 Task: Add a signature Josiah Cooper containing With heartfelt thanks and warm wishes, Josiah Cooper to email address softage.5@softage.net and add a folder User interface
Action: Mouse moved to (220, 121)
Screenshot: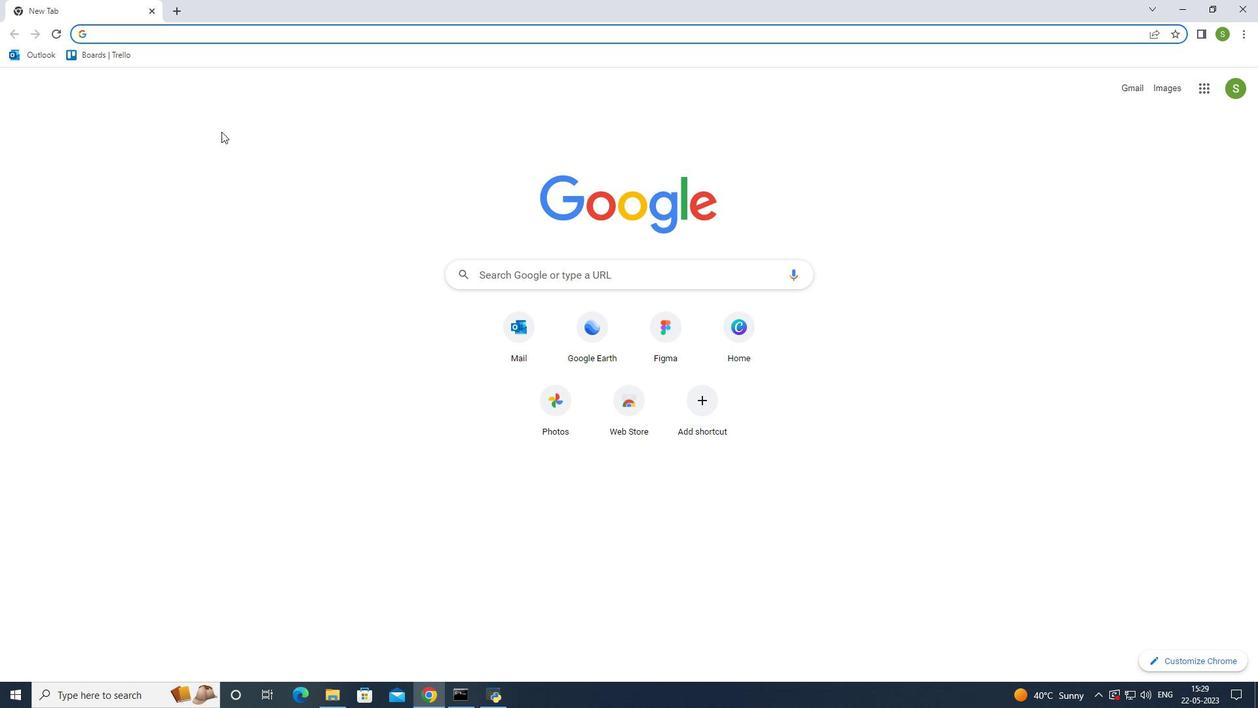
Action: Key pressed outlook<Key.enter>
Screenshot: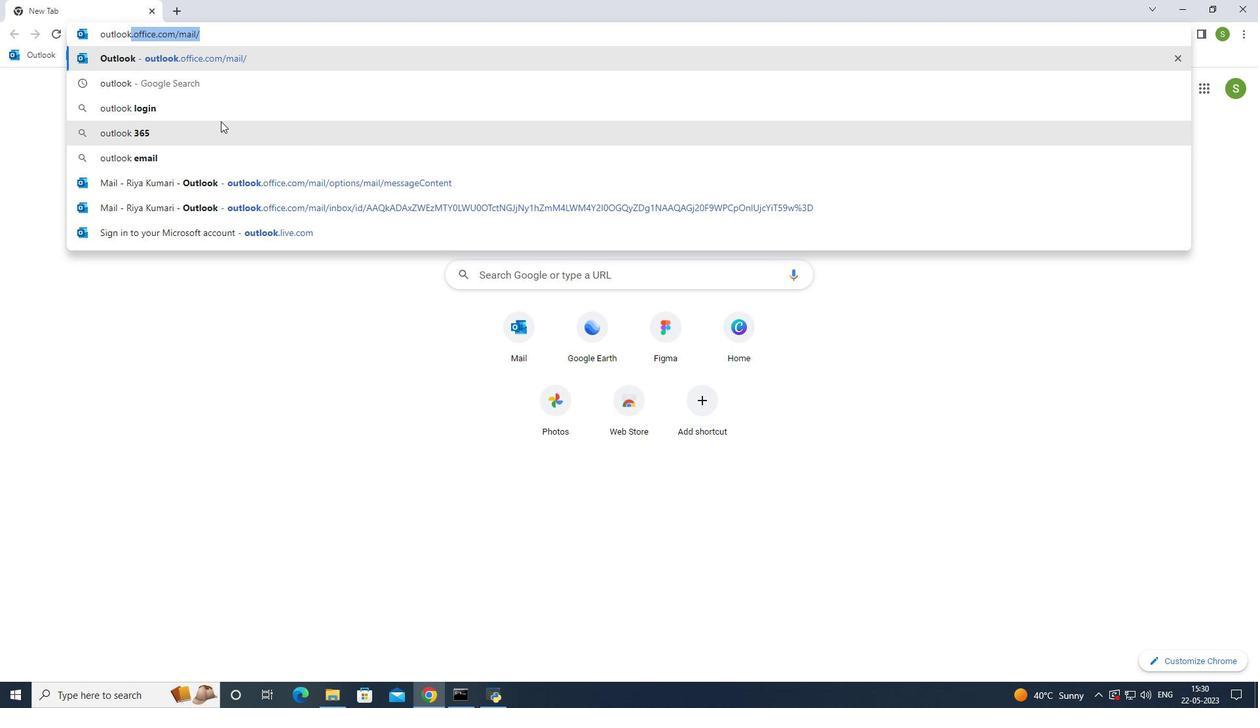 
Action: Mouse moved to (113, 121)
Screenshot: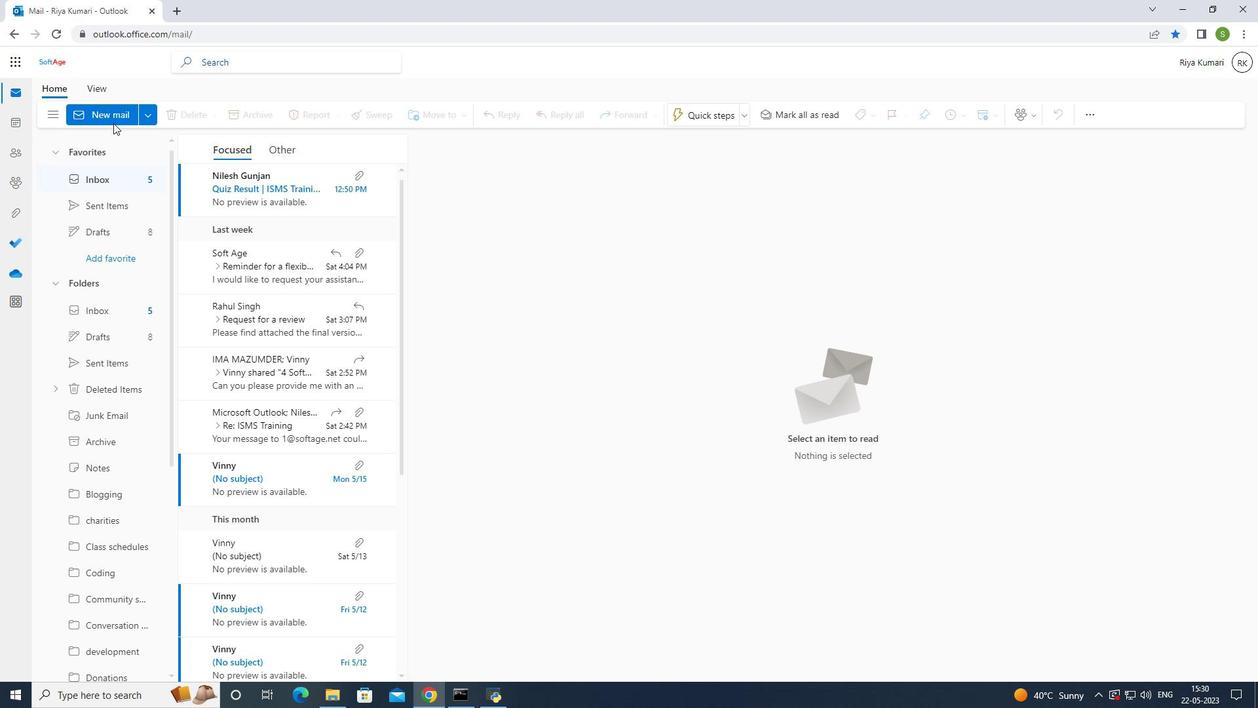 
Action: Mouse pressed left at (113, 121)
Screenshot: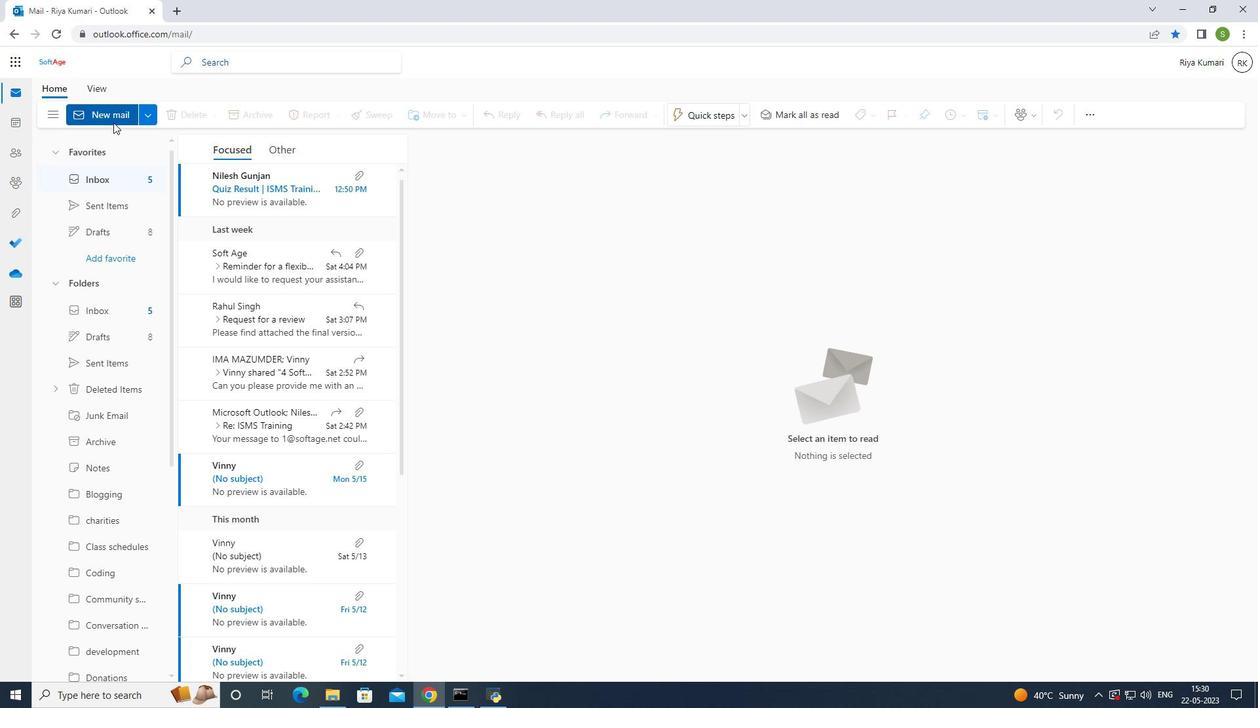 
Action: Mouse pressed left at (113, 121)
Screenshot: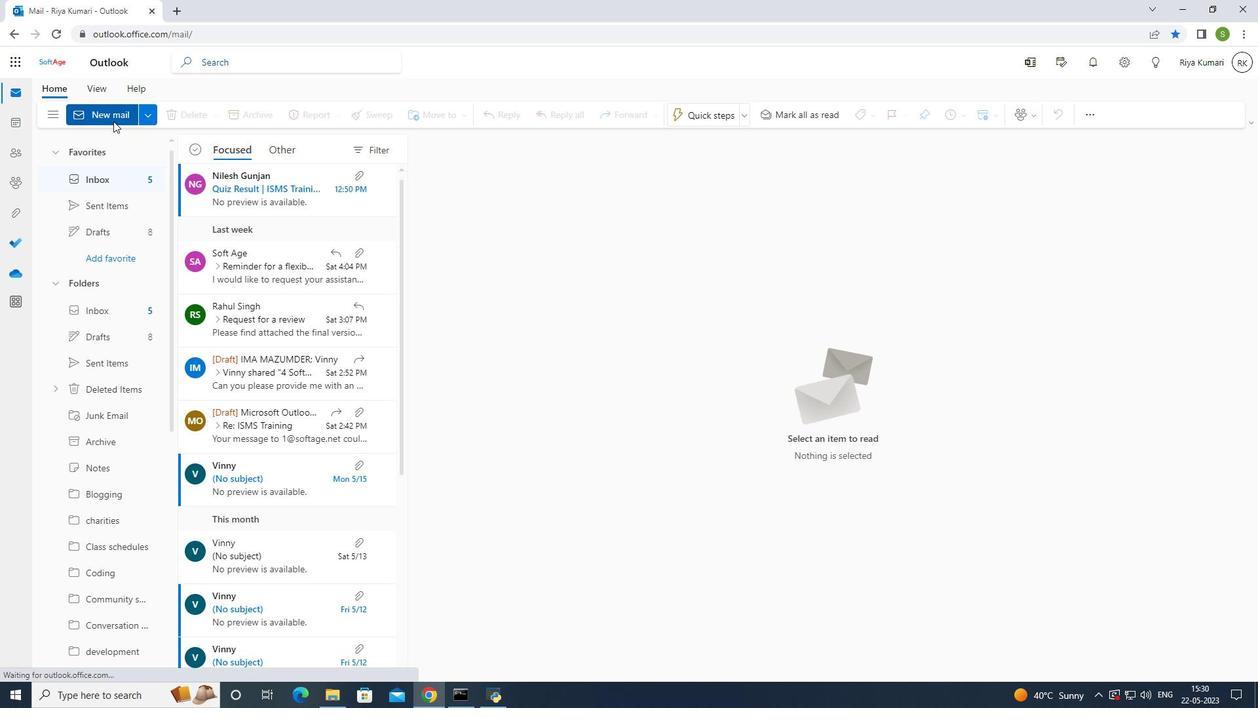 
Action: Mouse moved to (850, 116)
Screenshot: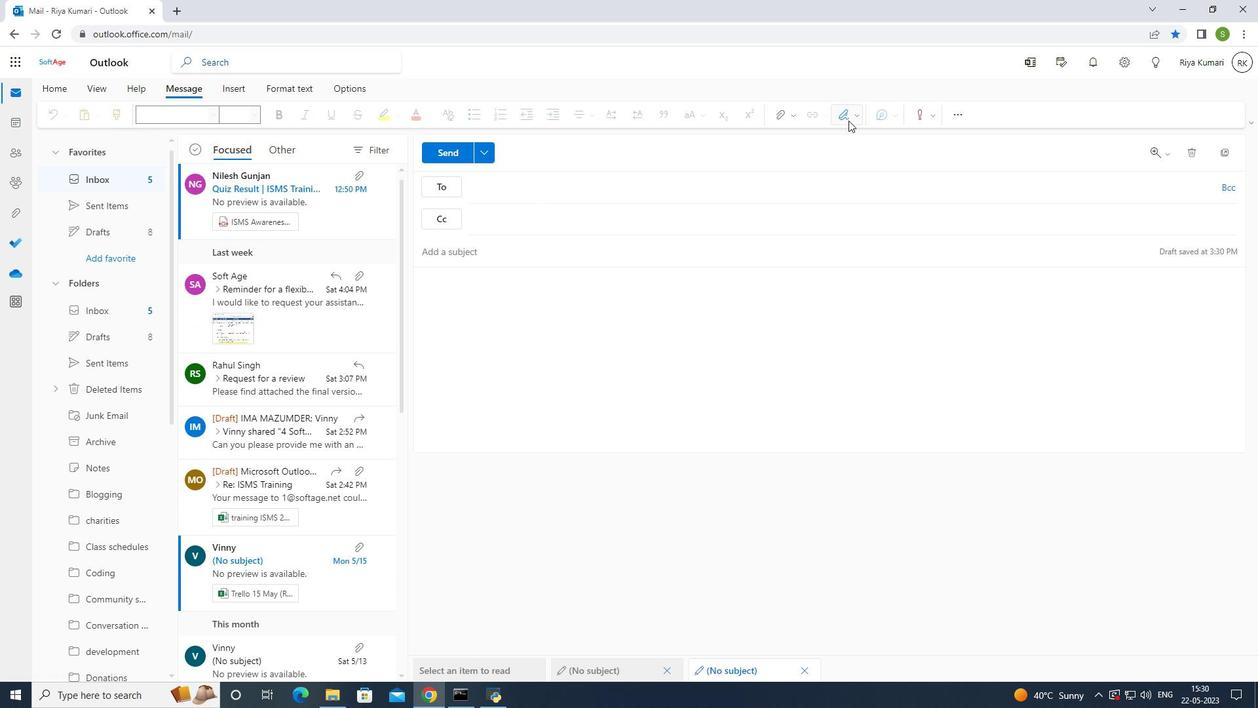 
Action: Mouse pressed left at (850, 116)
Screenshot: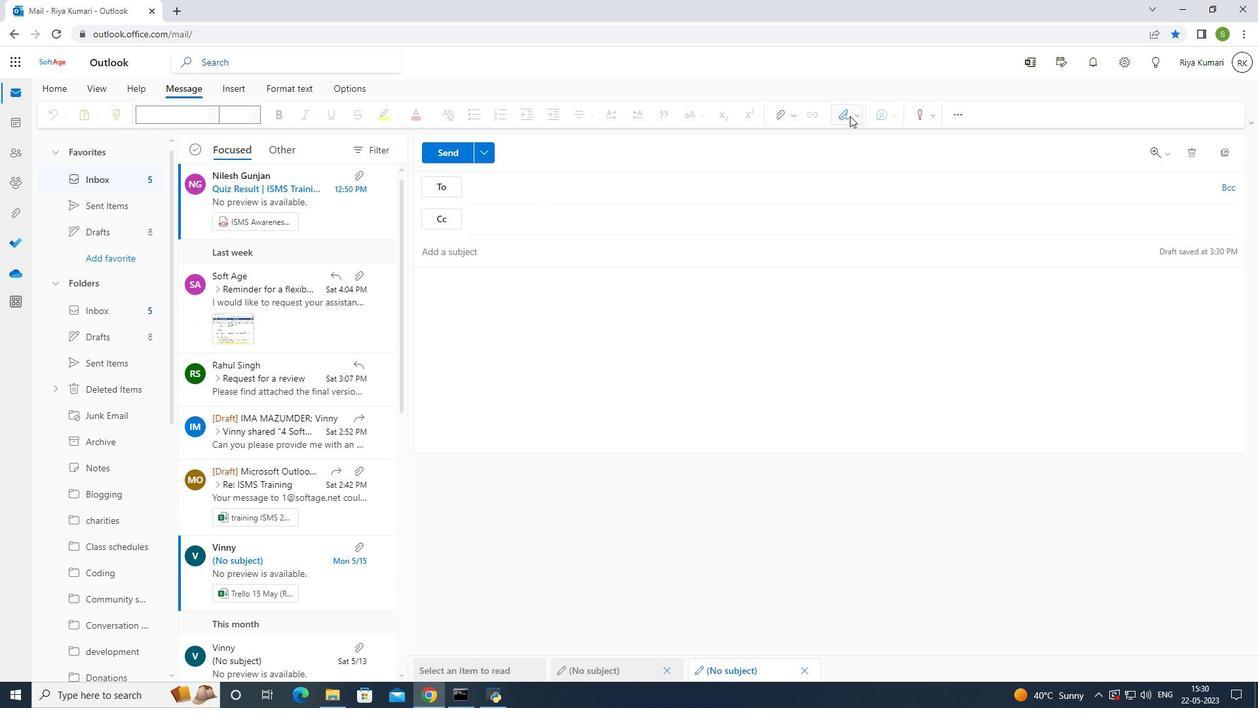 
Action: Mouse moved to (847, 142)
Screenshot: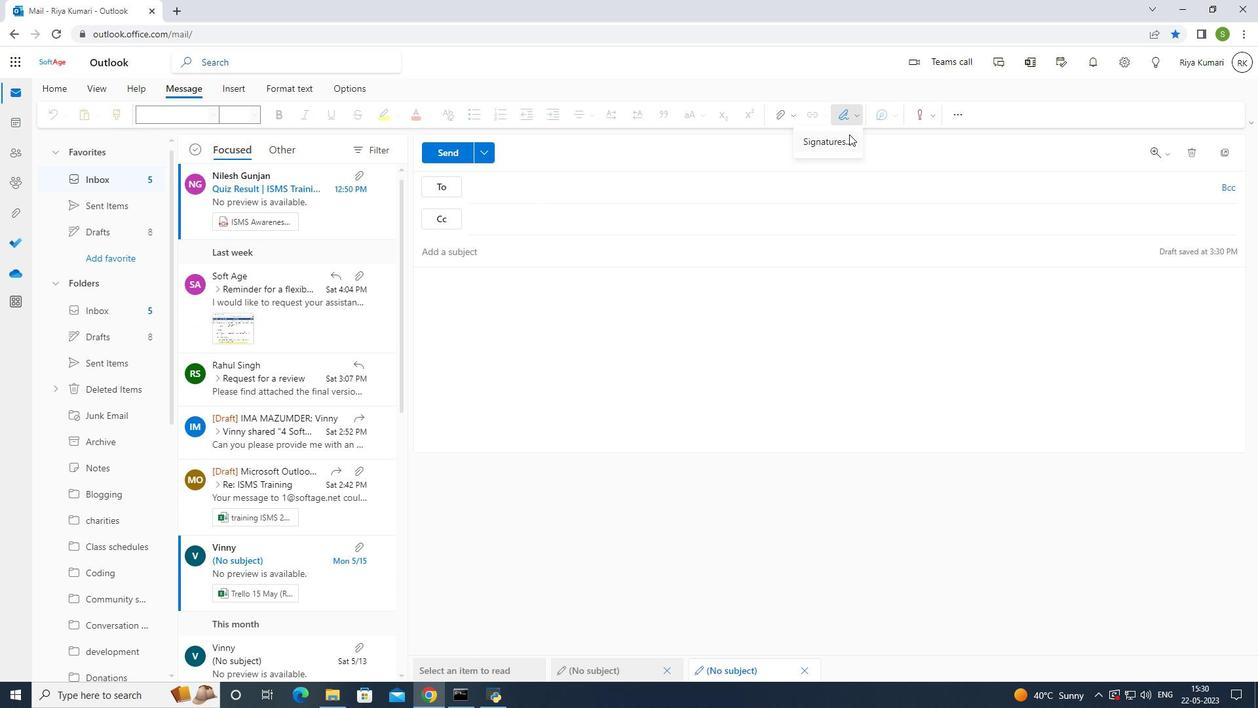
Action: Mouse pressed left at (847, 142)
Screenshot: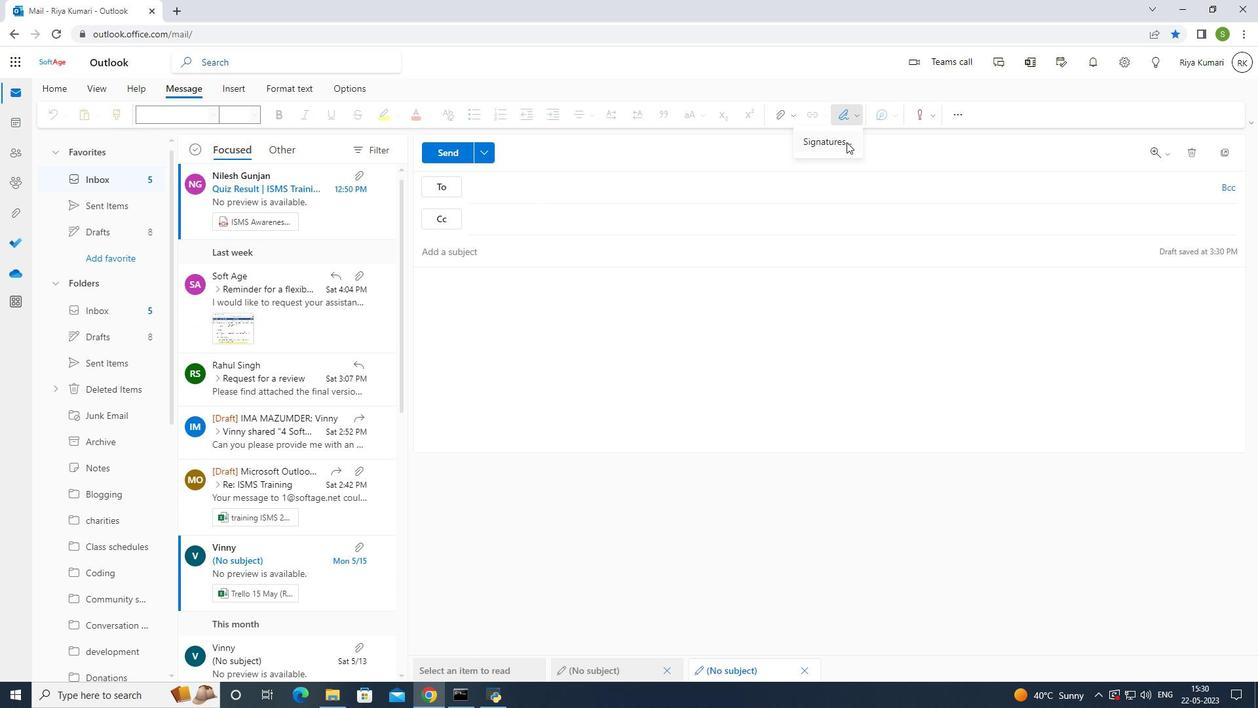 
Action: Mouse moved to (707, 217)
Screenshot: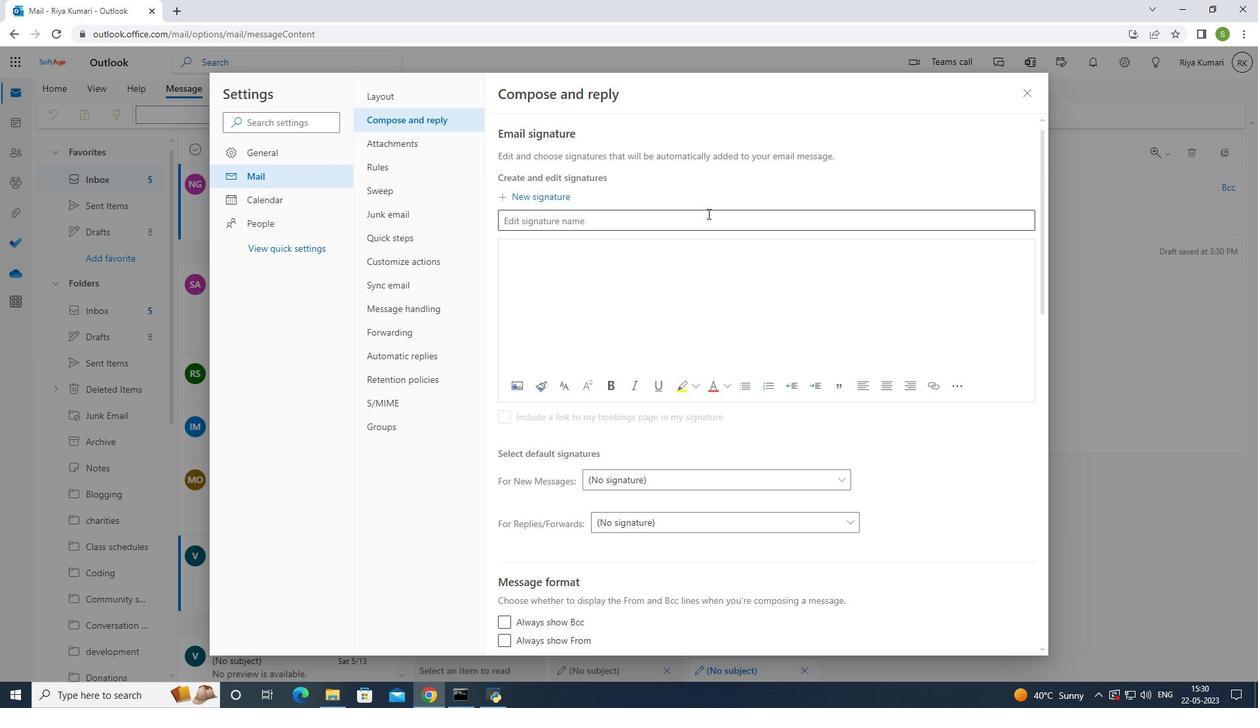 
Action: Mouse pressed left at (707, 217)
Screenshot: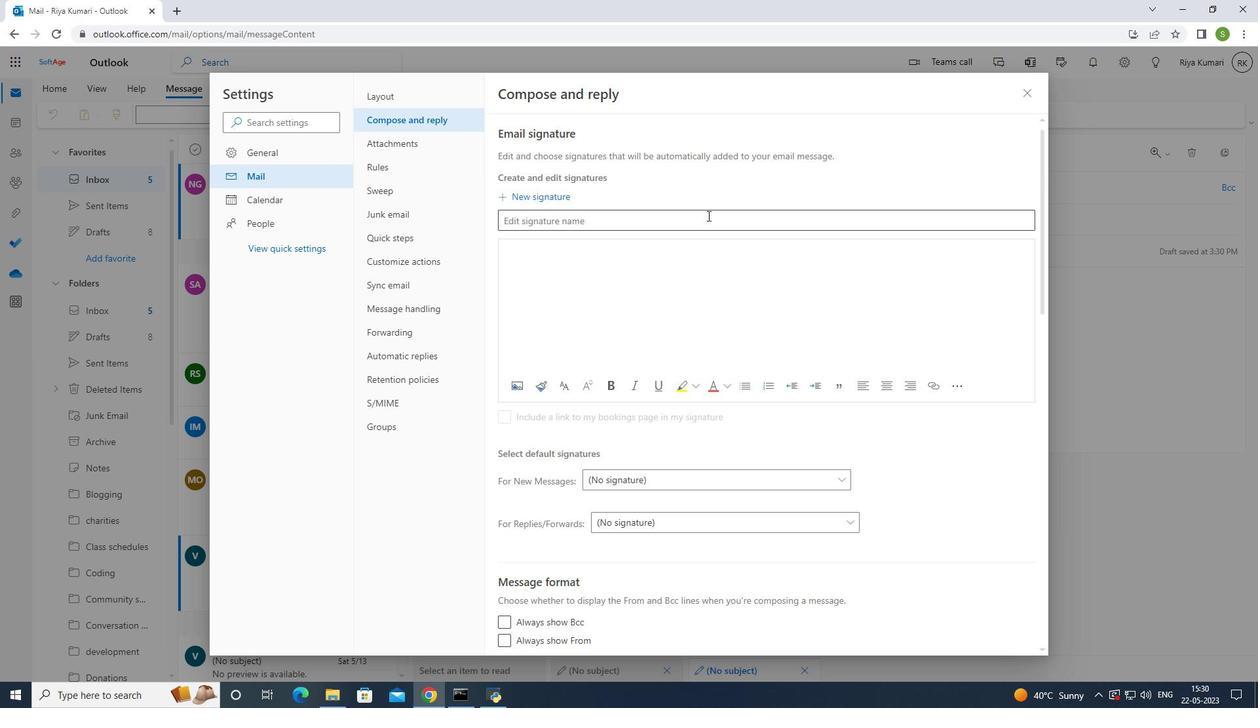 
Action: Key pressed <Key.shift><Key.shift><Key.shift><Key.shift><Key.shift><Key.shift><Key.shift><Key.shift><Key.shift><Key.shift>Josiah<Key.space><Key.shift>Cooper
Screenshot: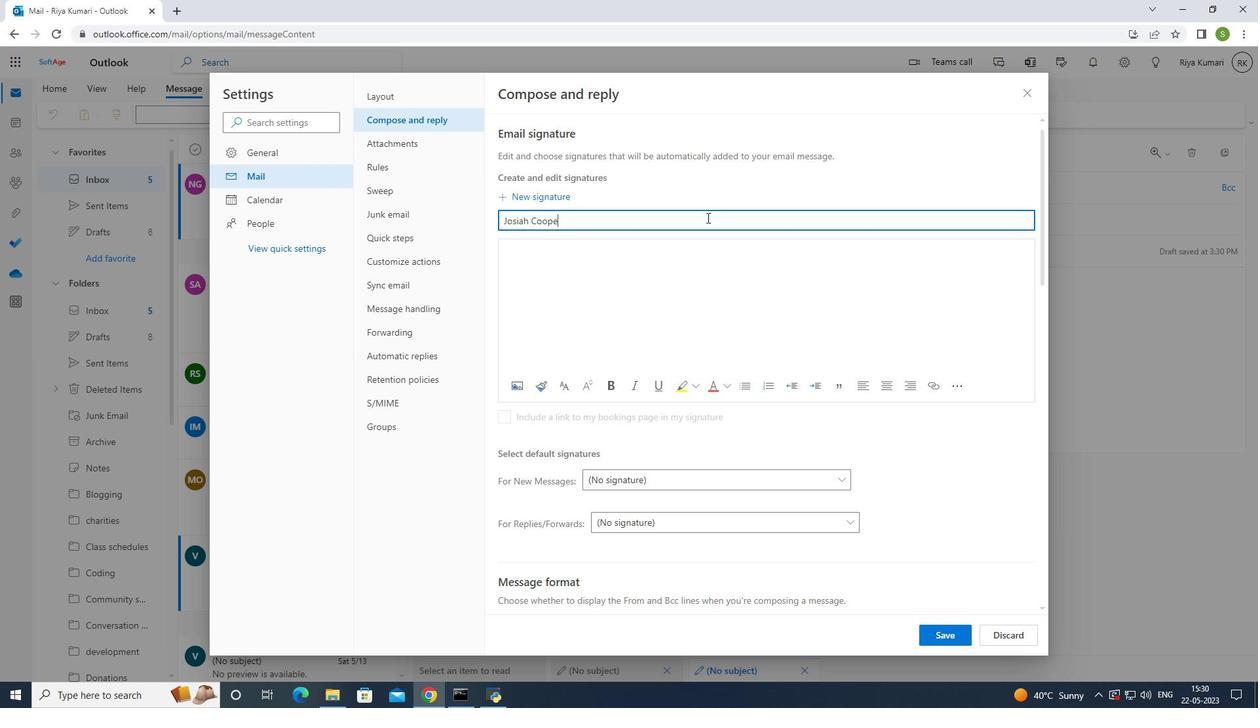 
Action: Mouse moved to (680, 251)
Screenshot: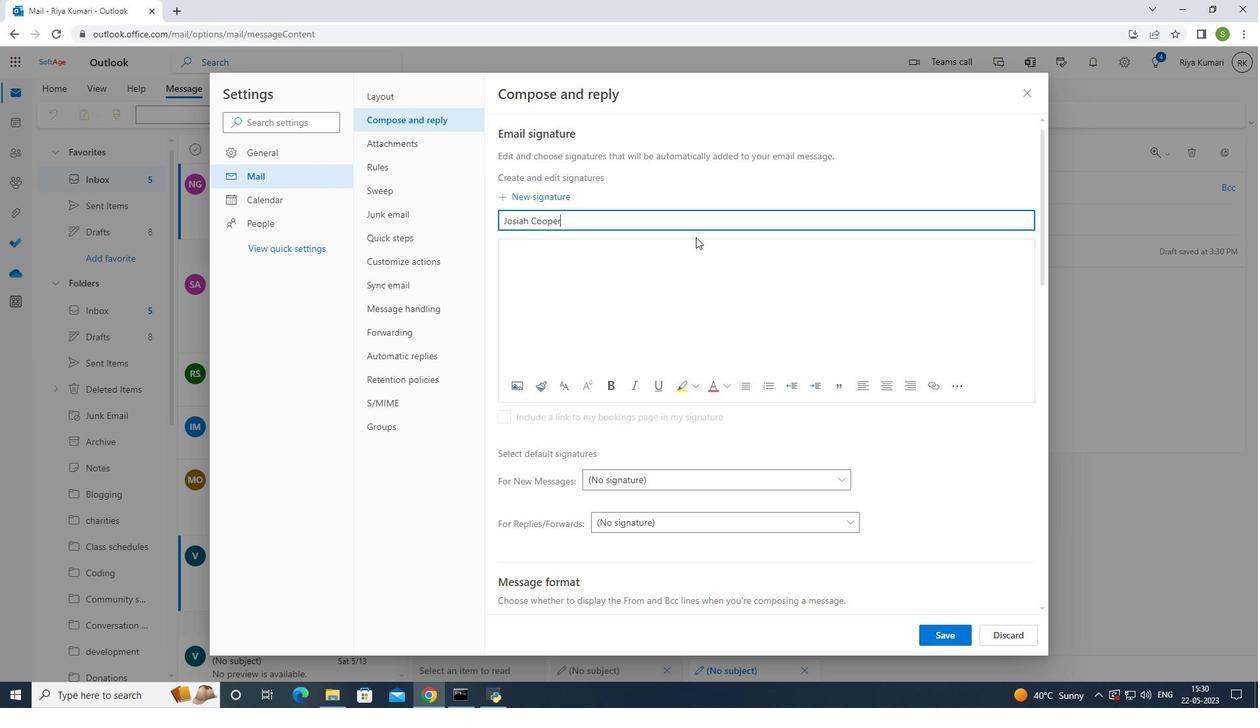 
Action: Mouse pressed left at (680, 251)
Screenshot: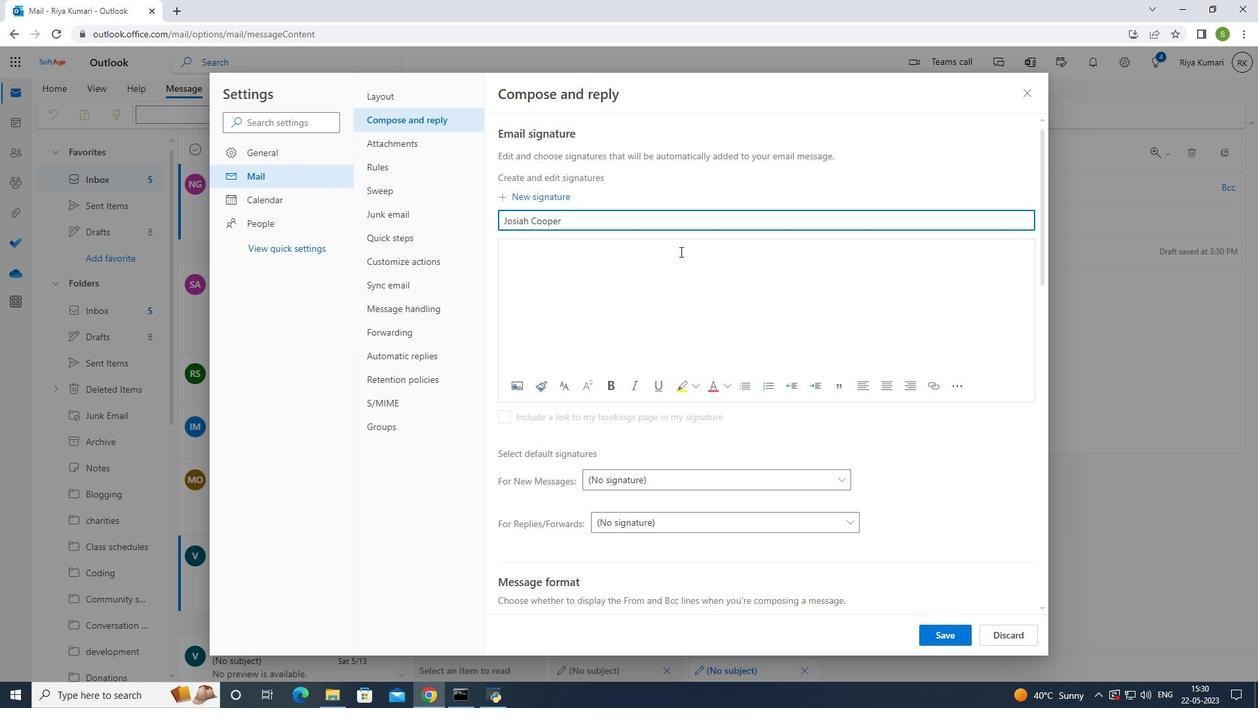 
Action: Key pressed <Key.shift>Josiah<Key.space><Key.shift>cooper
Screenshot: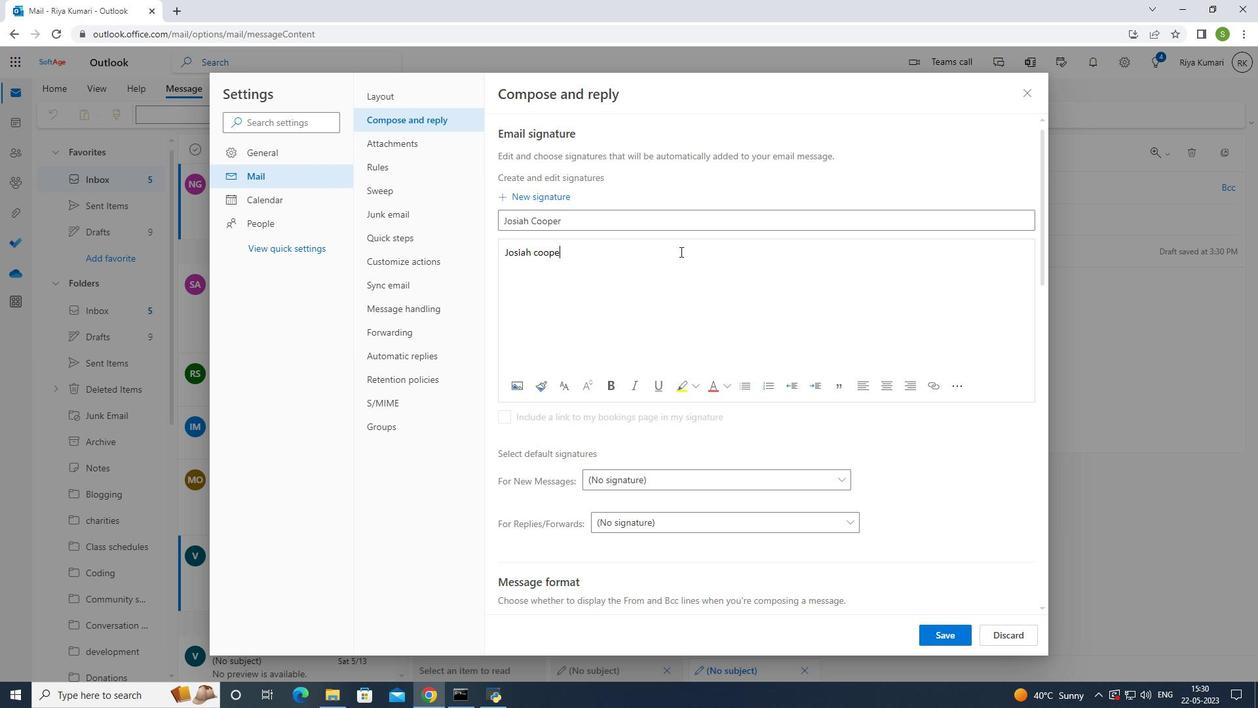 
Action: Mouse moved to (948, 635)
Screenshot: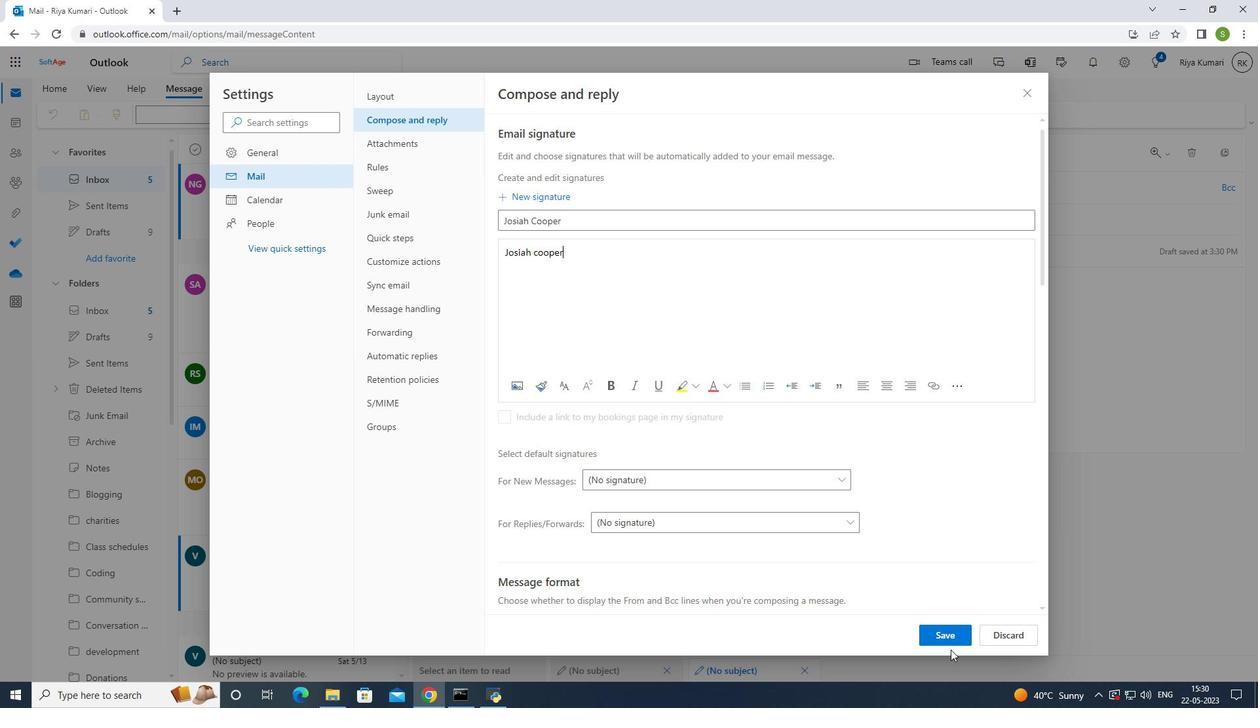 
Action: Mouse pressed left at (948, 635)
Screenshot: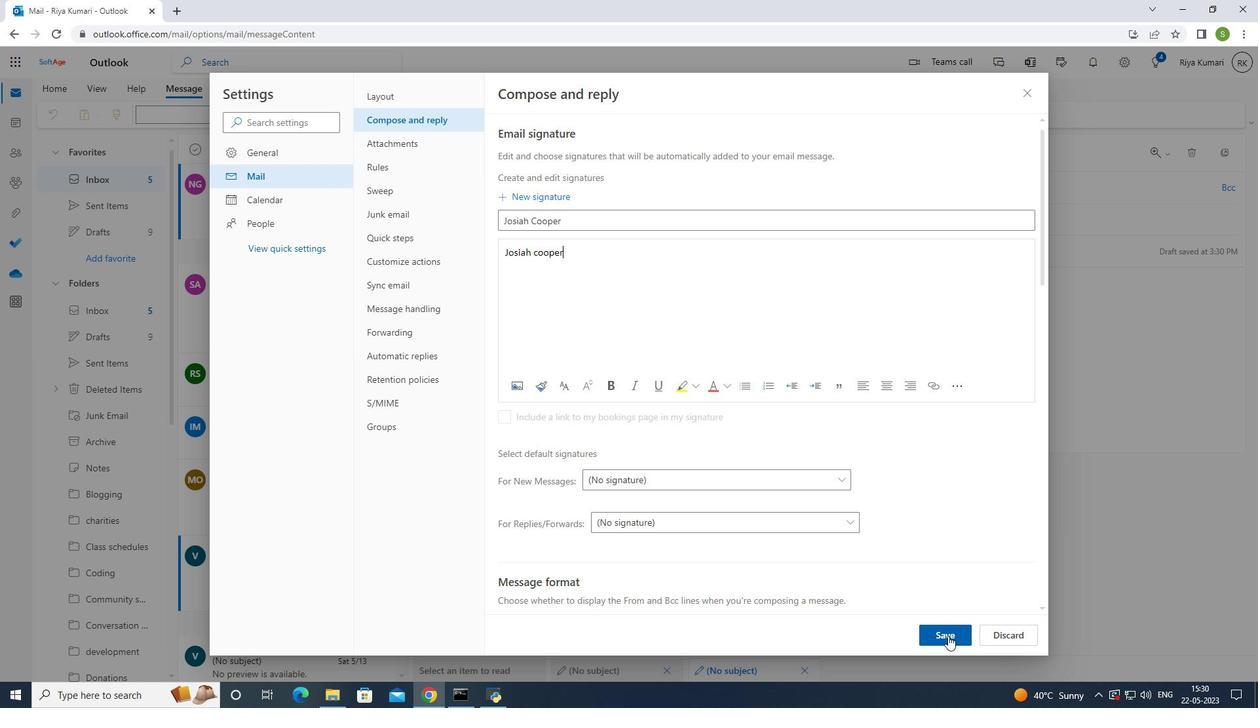 
Action: Mouse moved to (1026, 88)
Screenshot: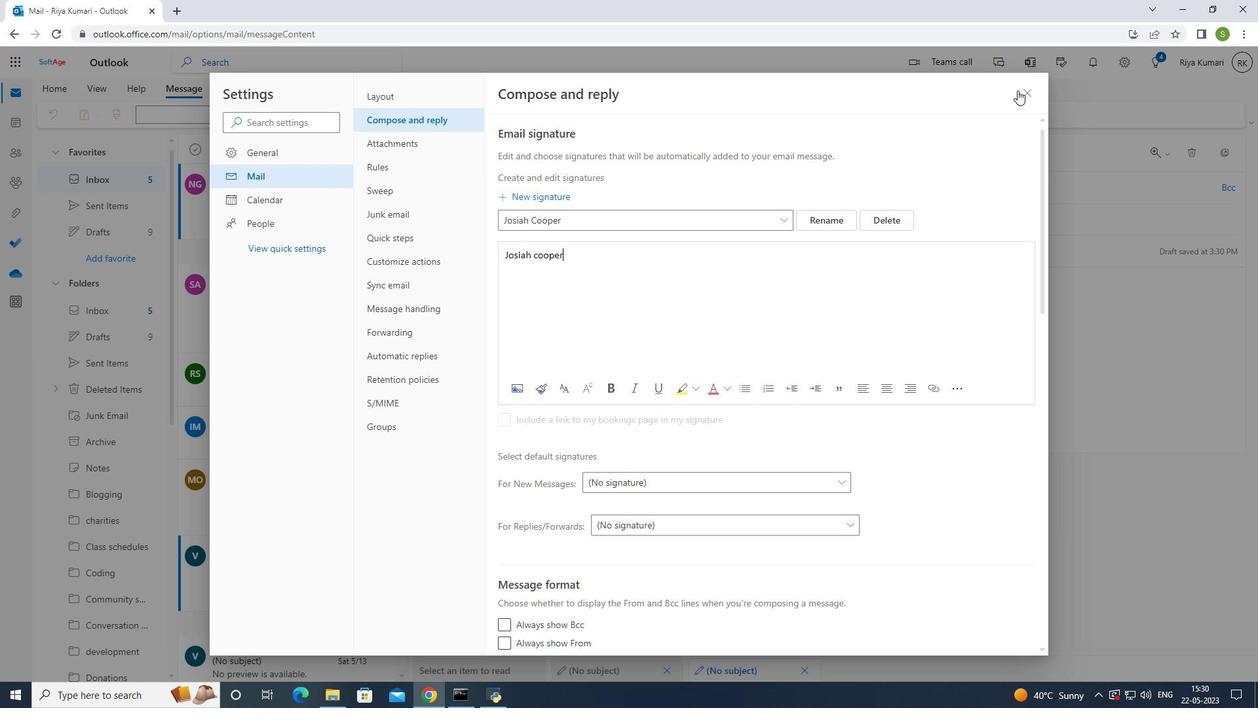 
Action: Mouse pressed left at (1026, 88)
Screenshot: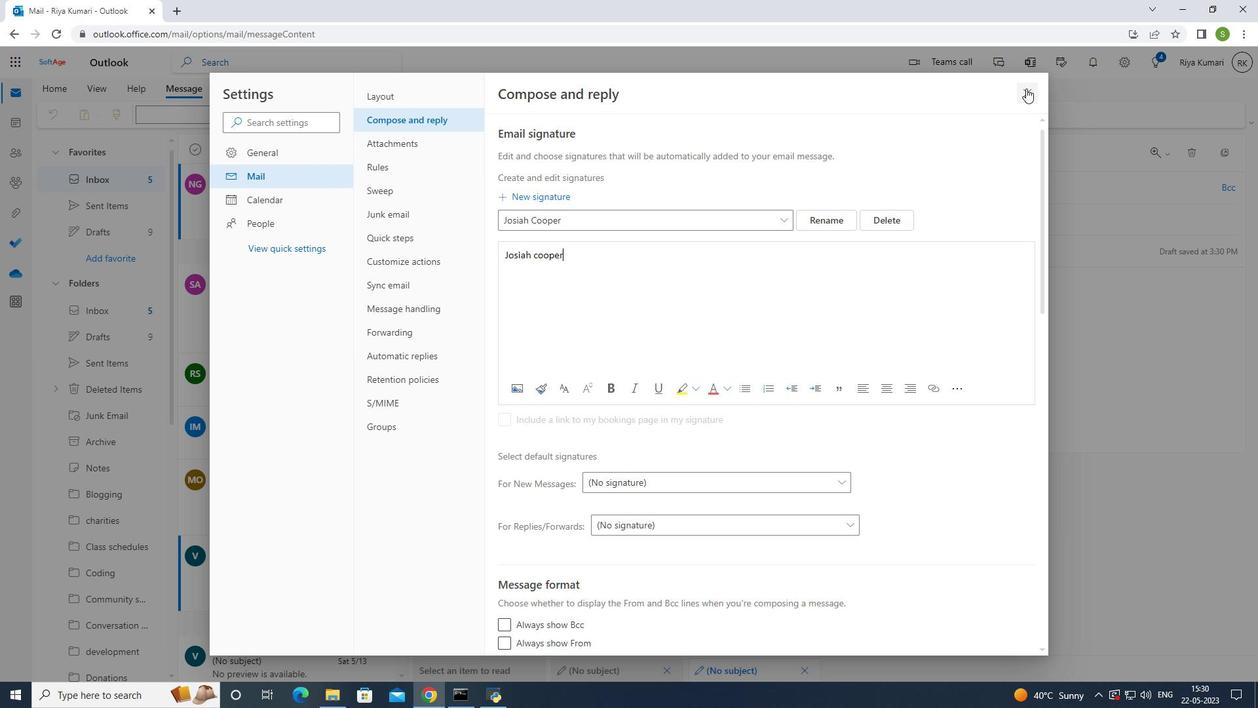 
Action: Mouse moved to (490, 188)
Screenshot: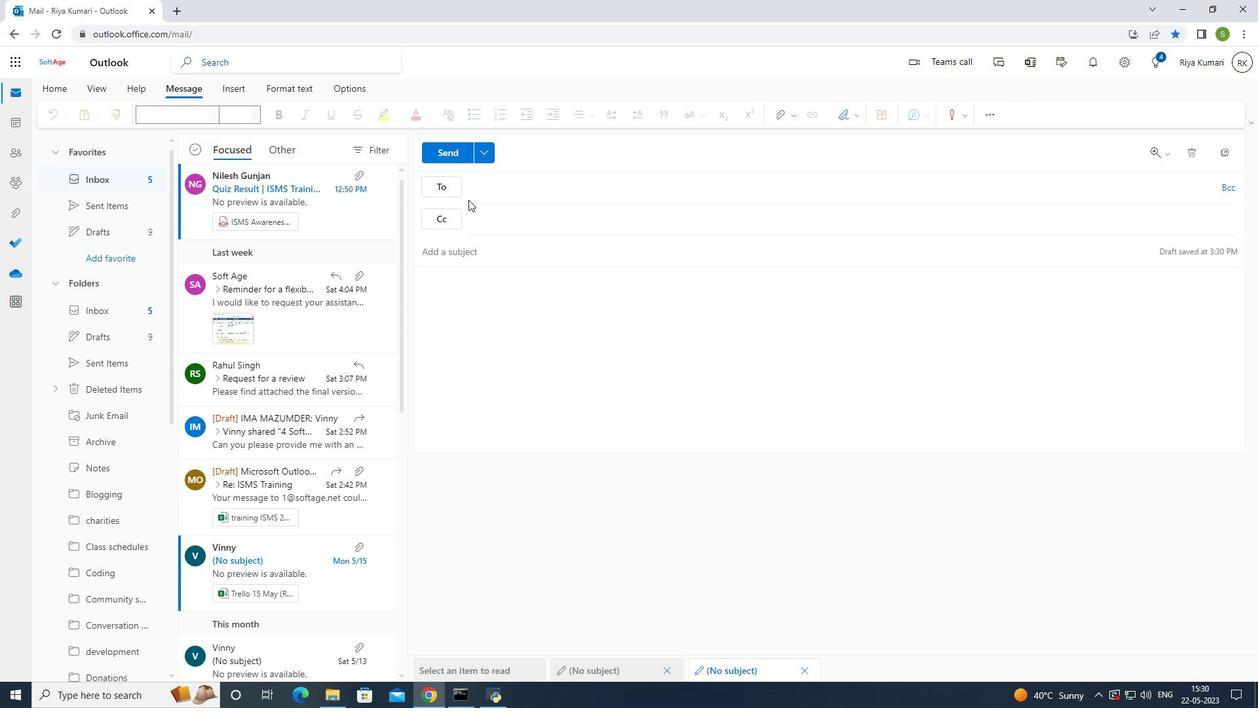 
Action: Mouse pressed left at (490, 188)
Screenshot: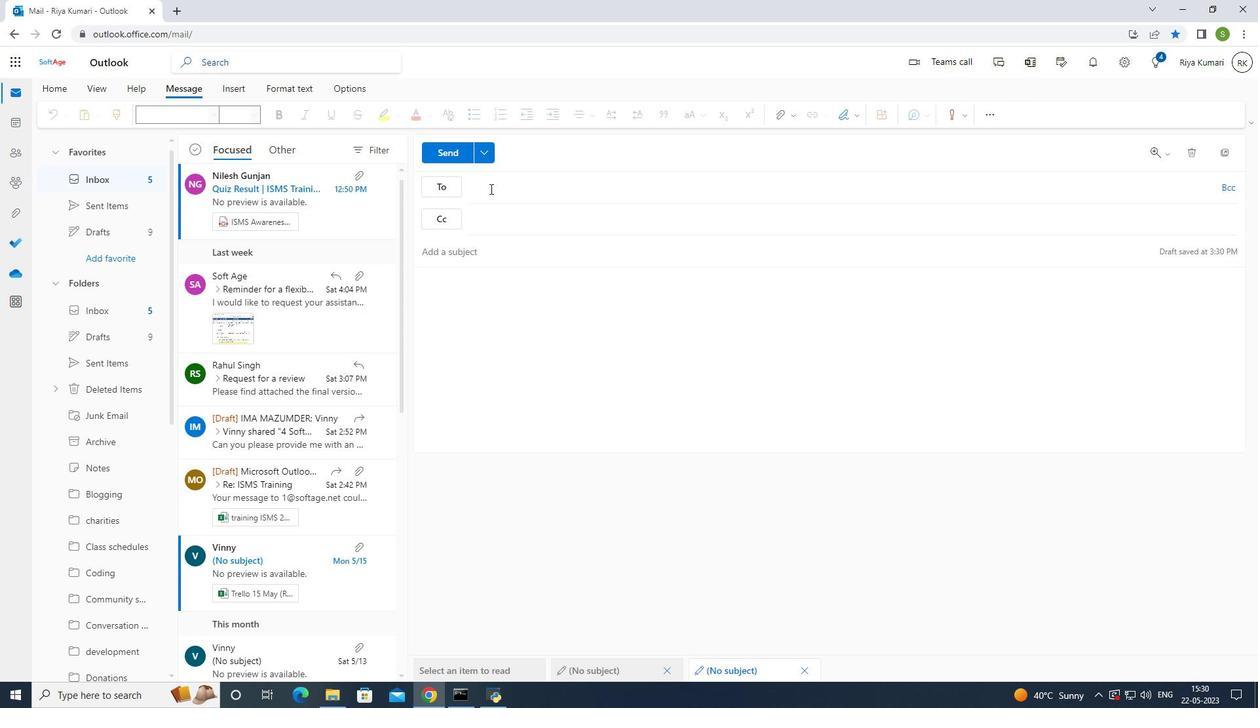 
Action: Mouse moved to (543, 190)
Screenshot: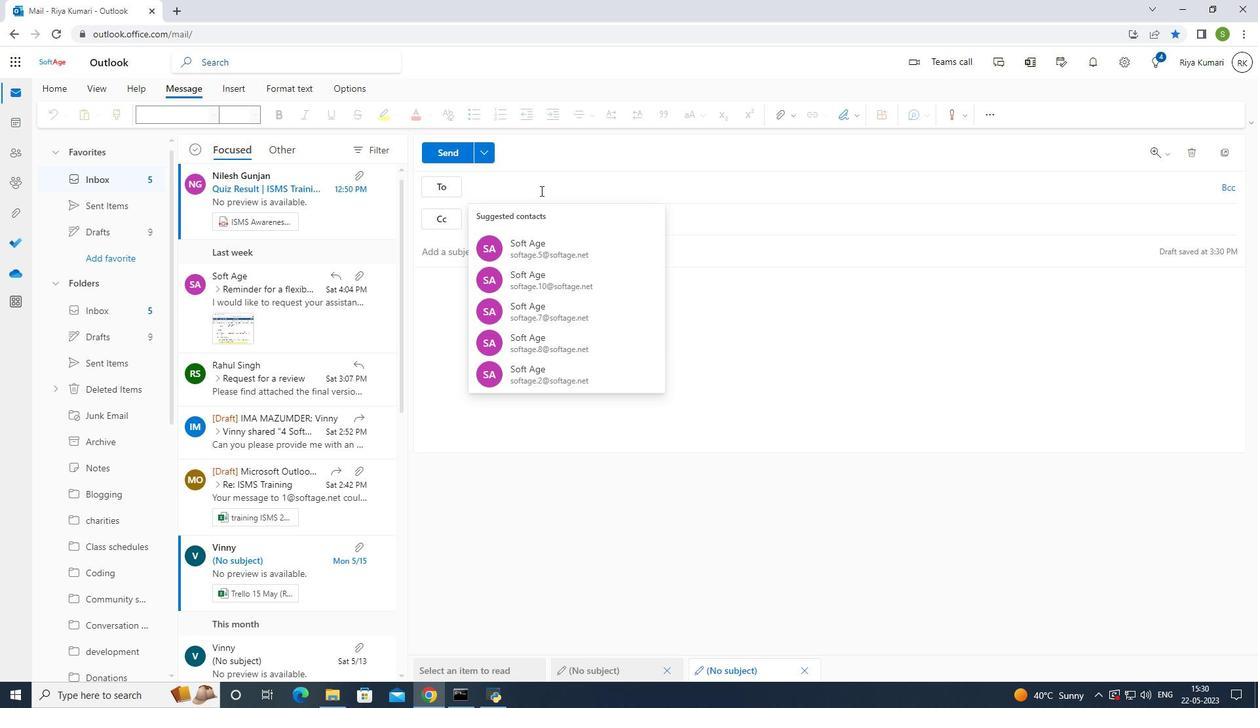 
Action: Key pressed softage.5<Key.shift><Key.shift><Key.shift><Key.shift><Key.shift>@softage.net
Screenshot: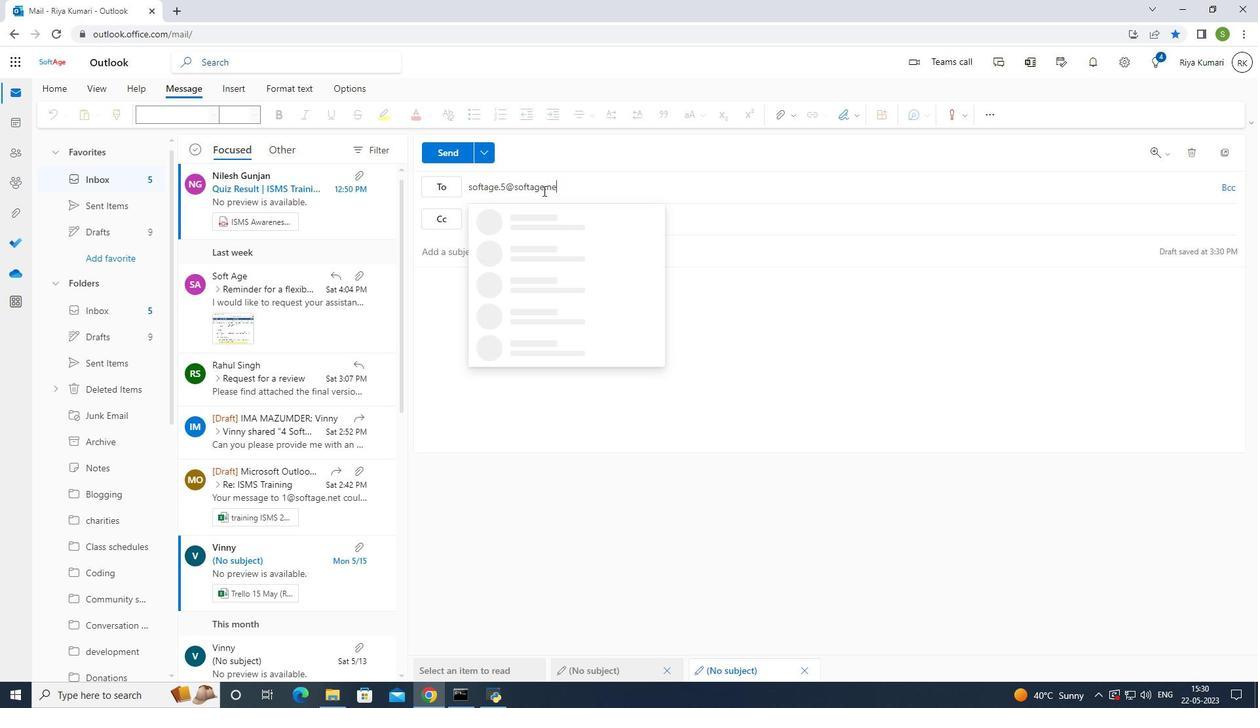 
Action: Mouse moved to (544, 209)
Screenshot: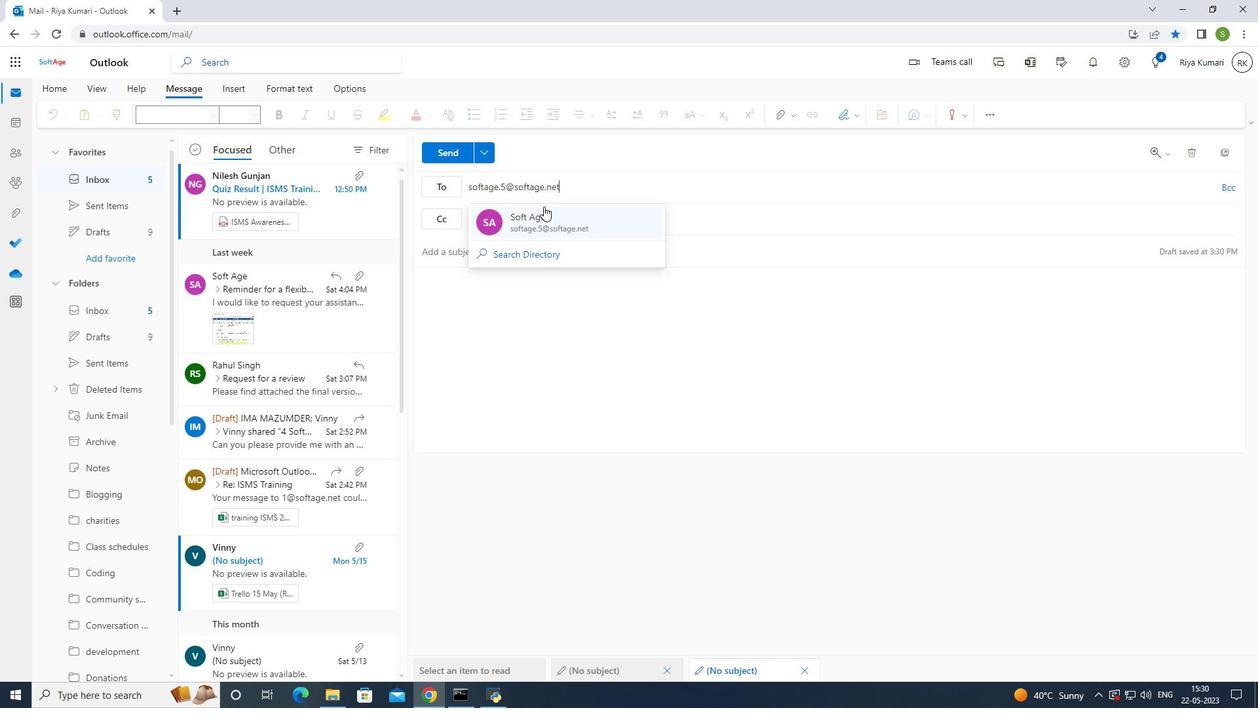
Action: Mouse pressed left at (544, 209)
Screenshot: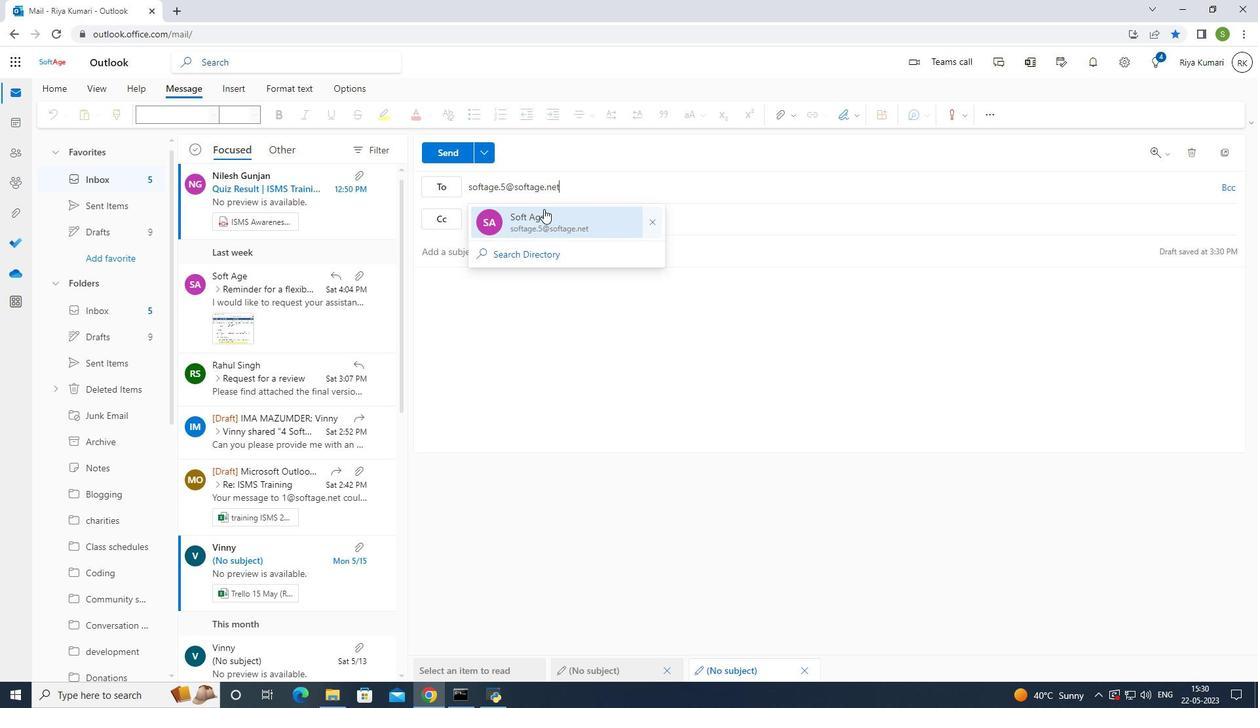 
Action: Mouse moved to (516, 278)
Screenshot: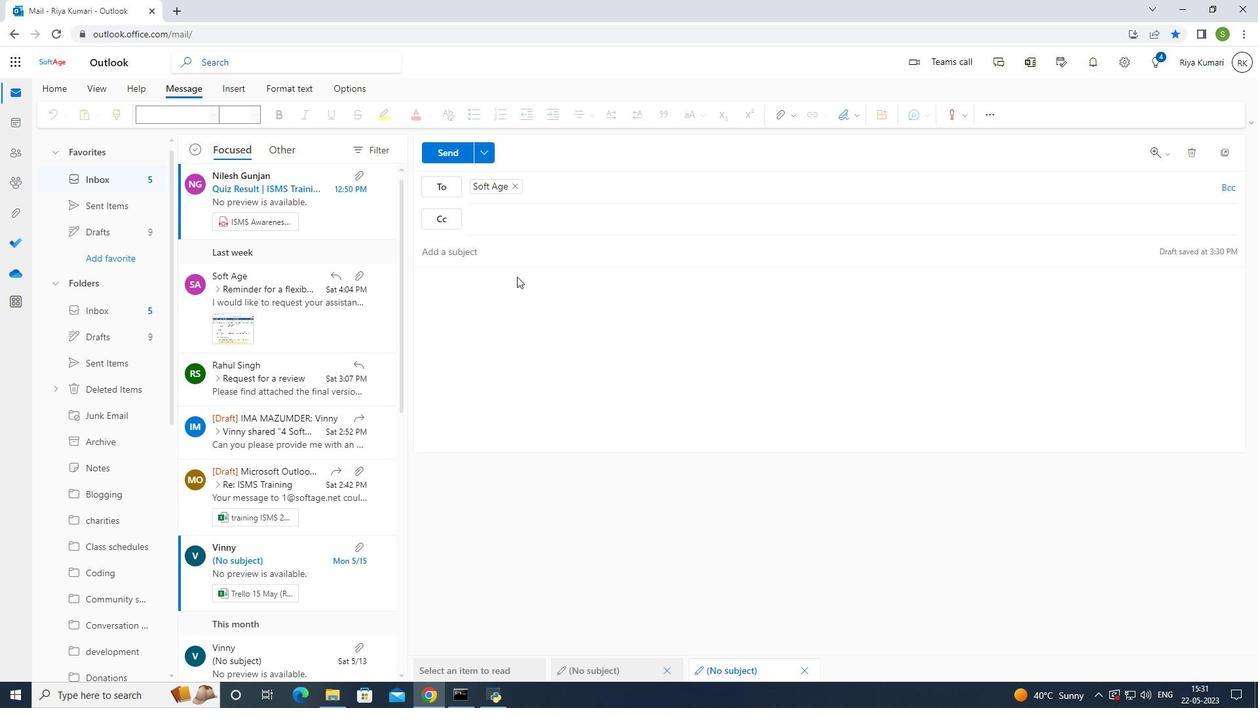 
Action: Mouse pressed left at (516, 278)
Screenshot: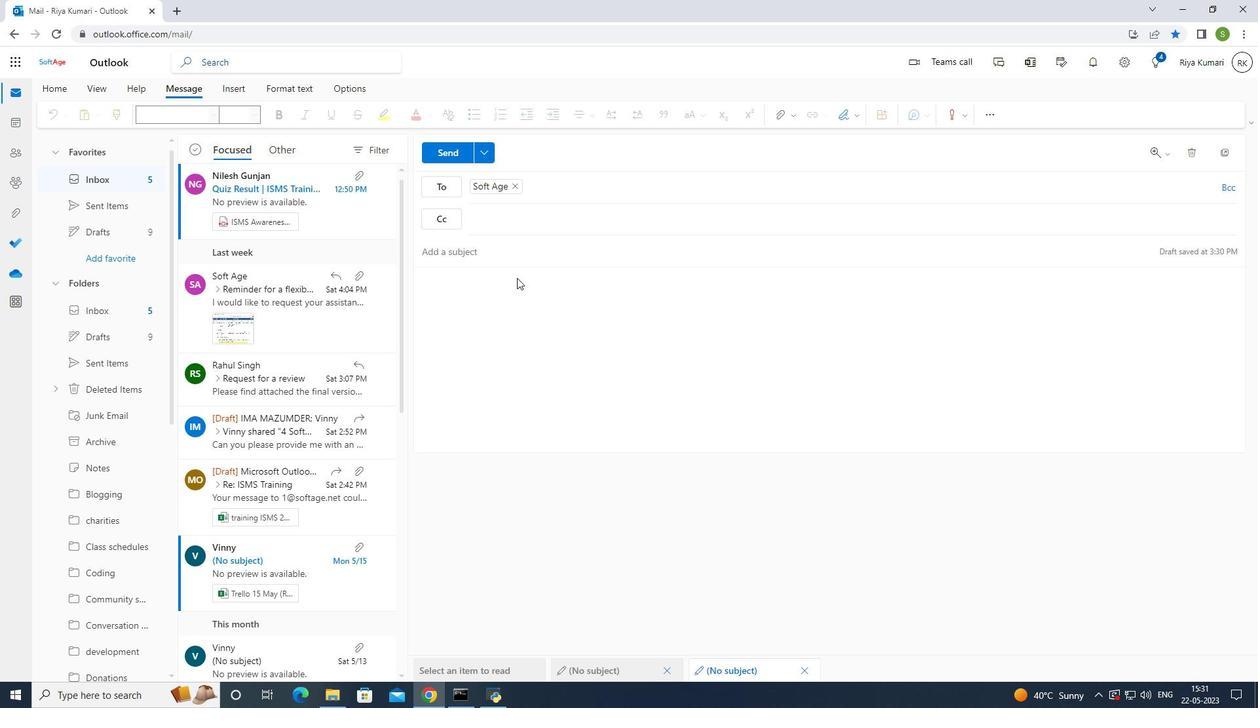 
Action: Mouse moved to (854, 108)
Screenshot: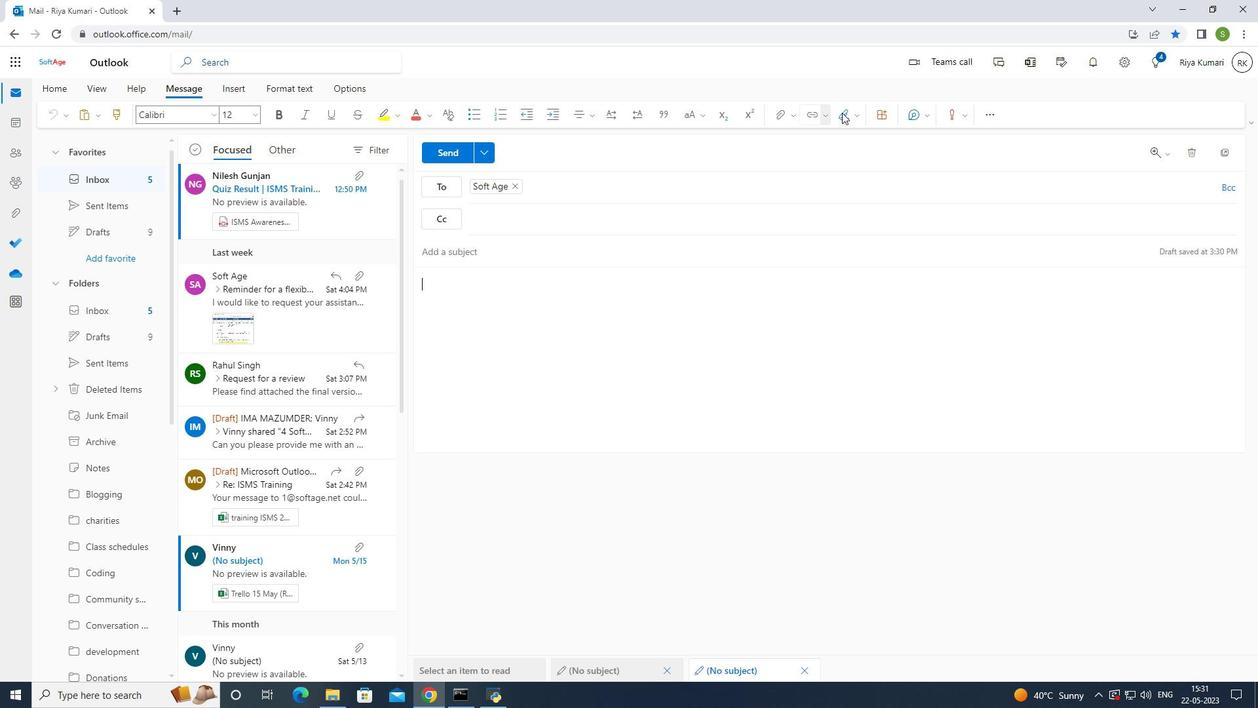
Action: Mouse pressed left at (854, 108)
Screenshot: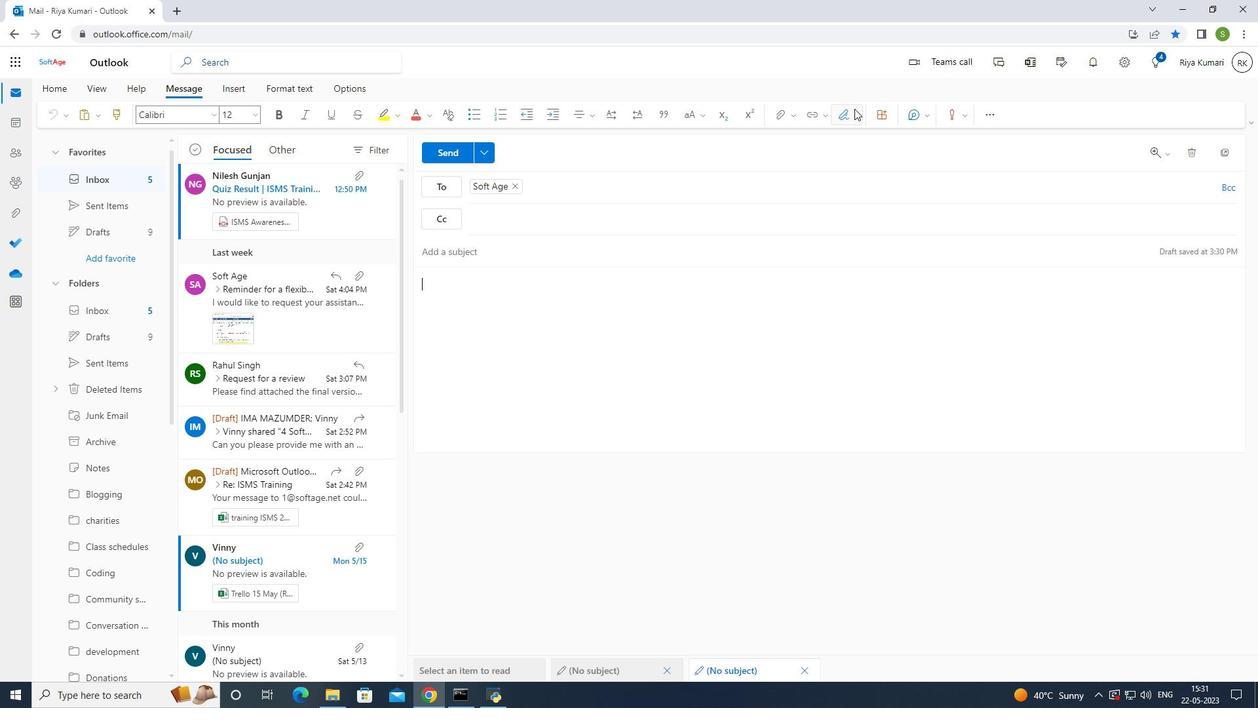 
Action: Mouse moved to (843, 140)
Screenshot: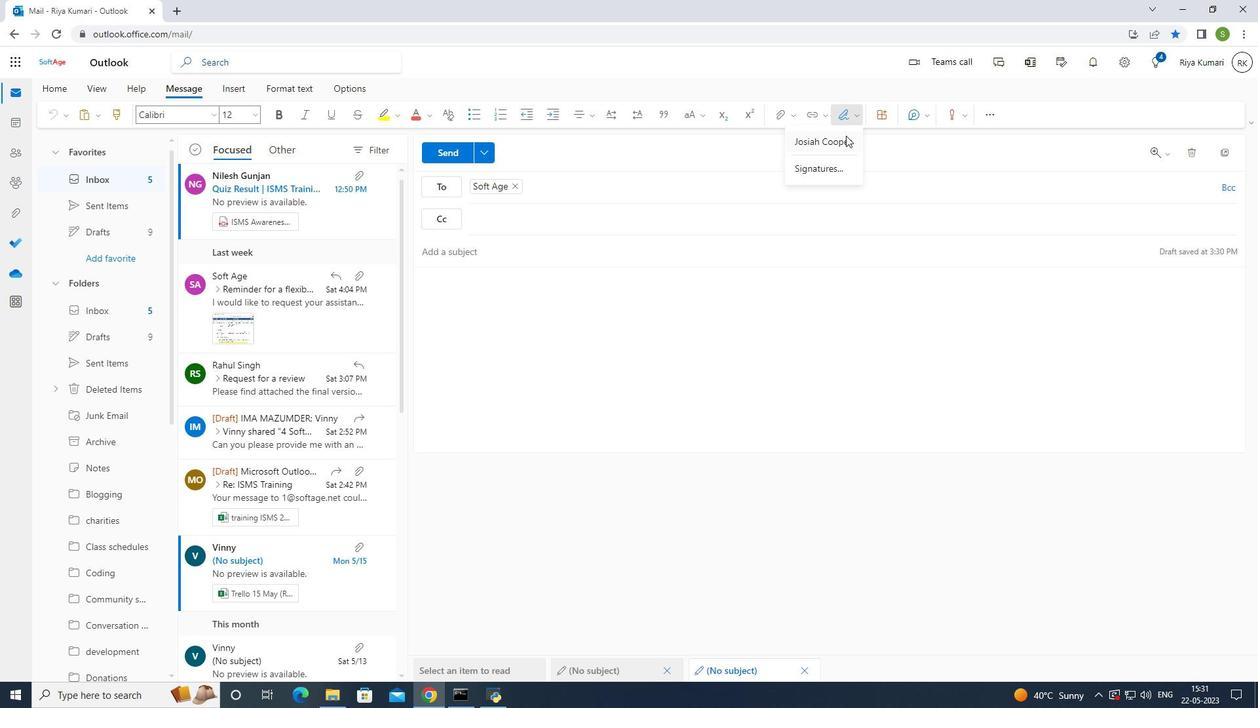 
Action: Mouse pressed left at (843, 140)
Screenshot: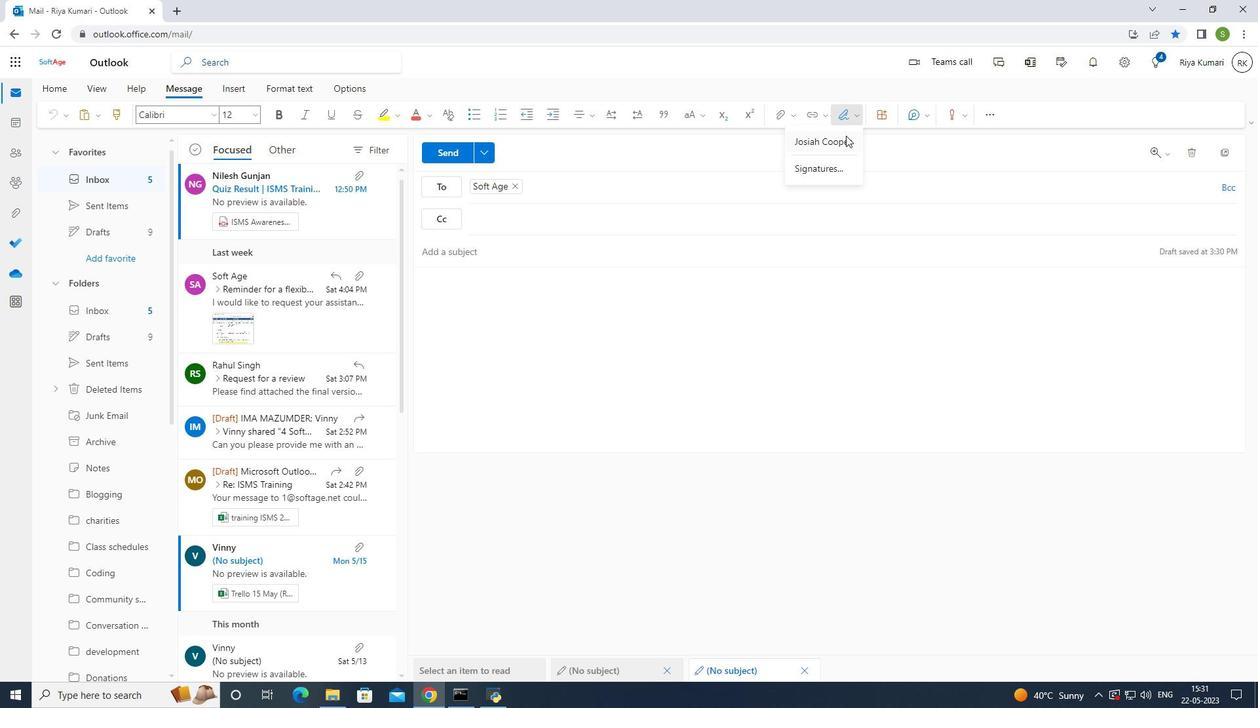 
Action: Mouse moved to (696, 260)
Screenshot: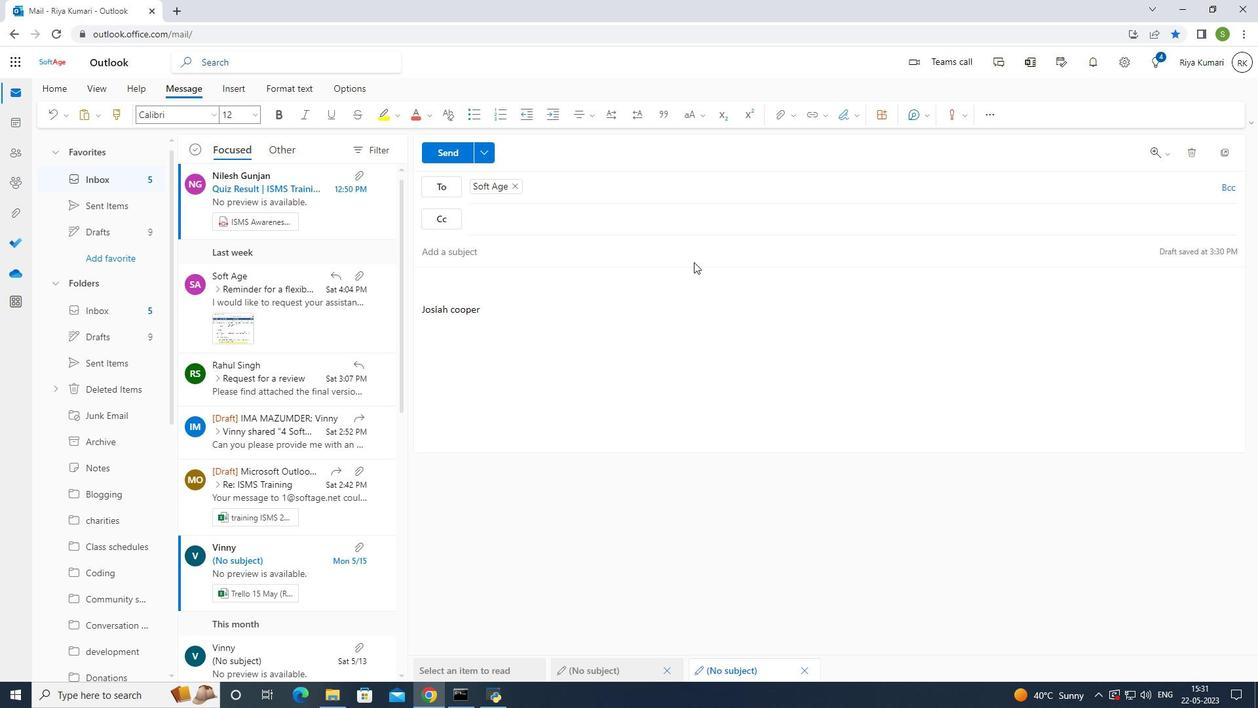 
Action: Key pressed heartfelt<Key.space>thanks<Key.space>and<Key.space>warm<Key.space>wishes
Screenshot: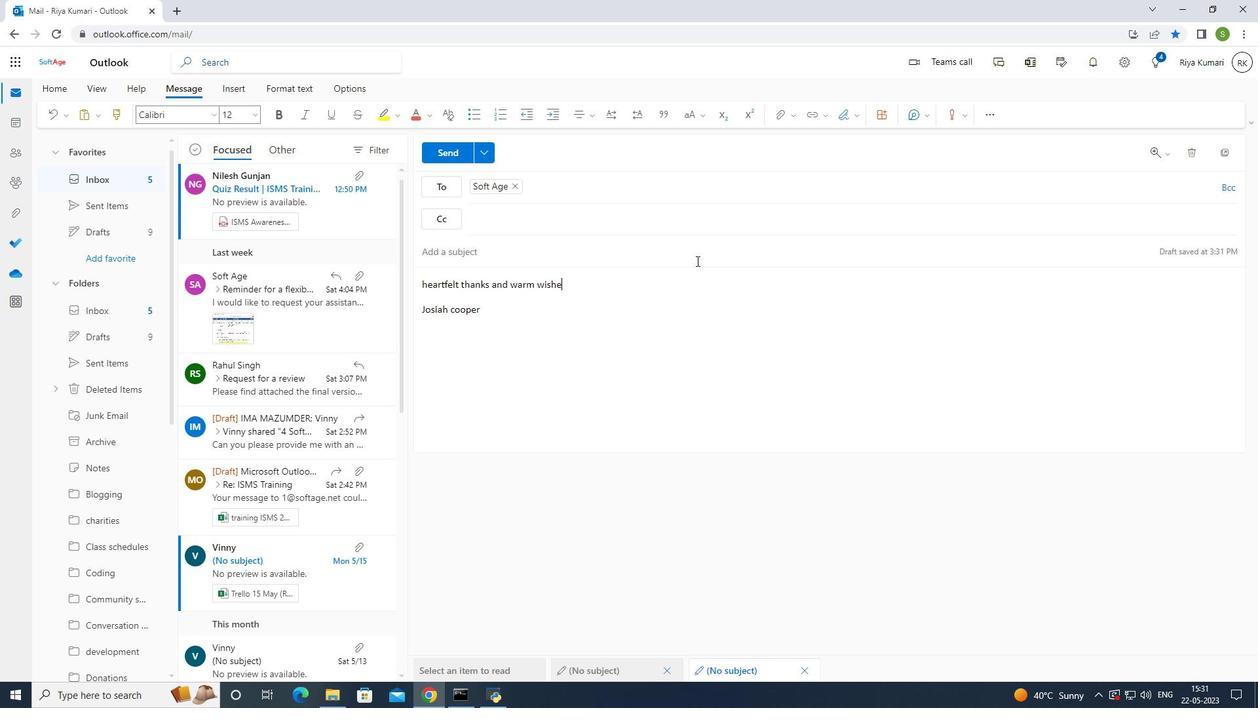 
Action: Mouse moved to (136, 421)
Screenshot: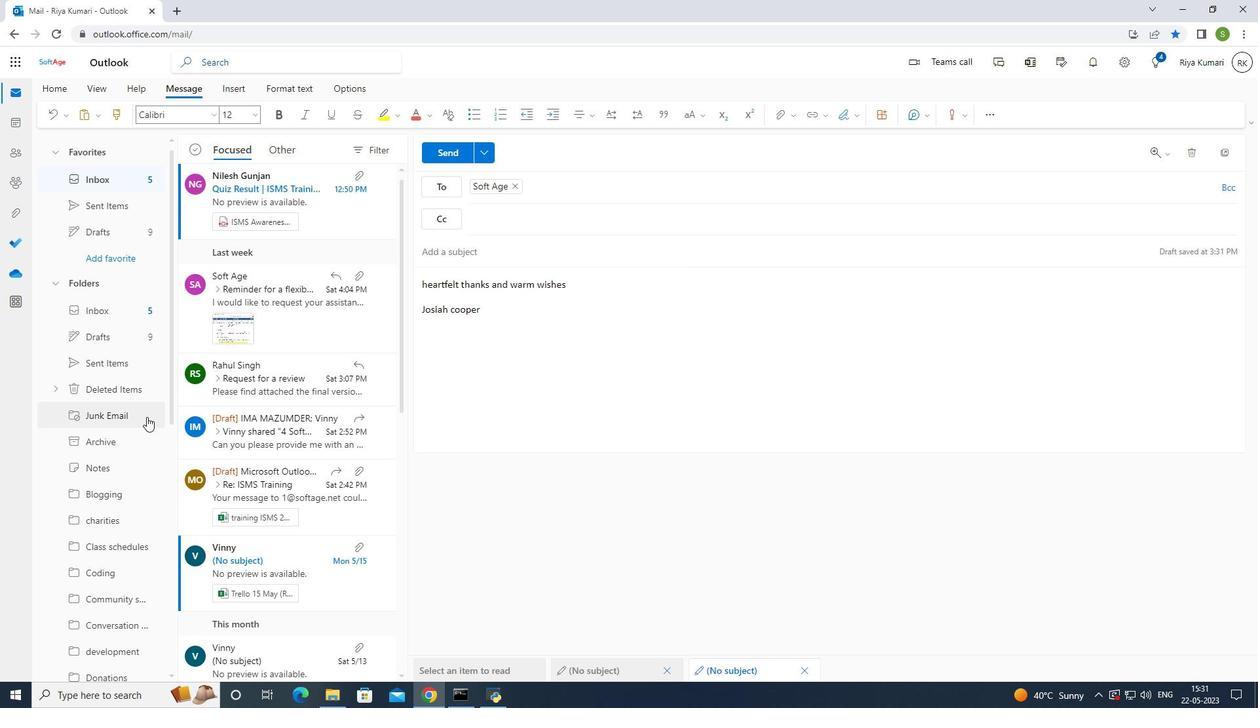 
Action: Mouse scrolled (136, 420) with delta (0, 0)
Screenshot: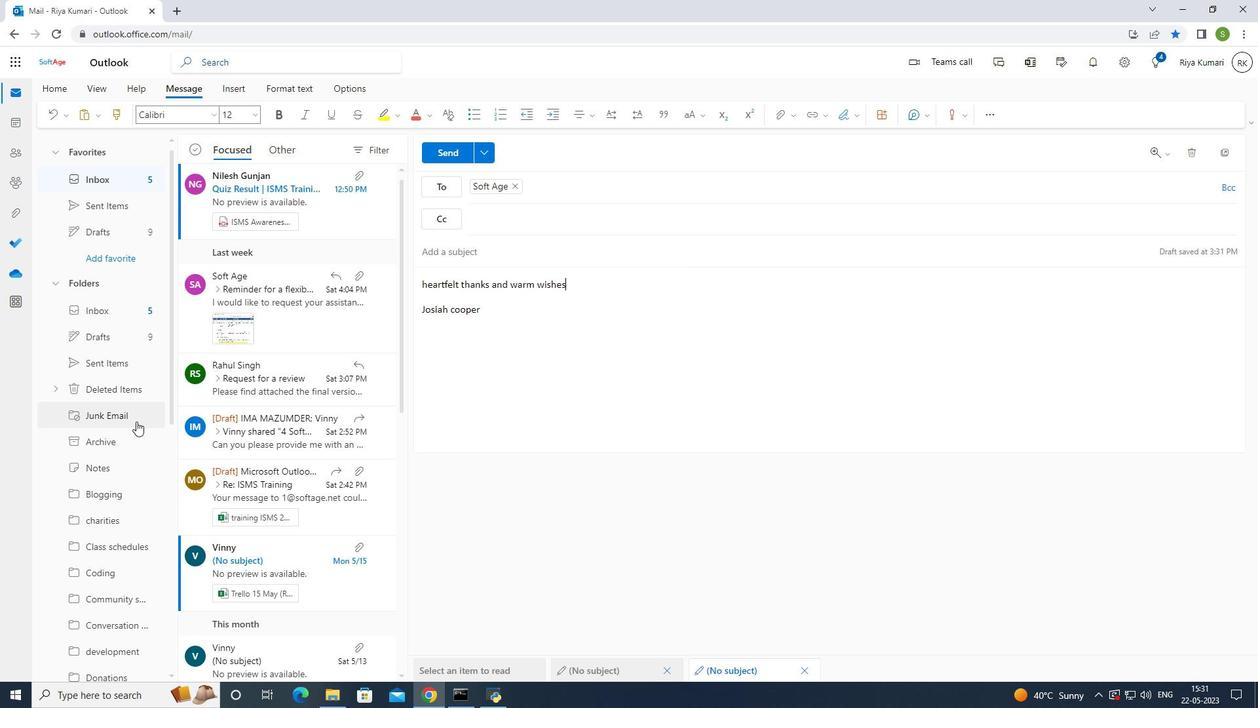 
Action: Mouse scrolled (136, 420) with delta (0, 0)
Screenshot: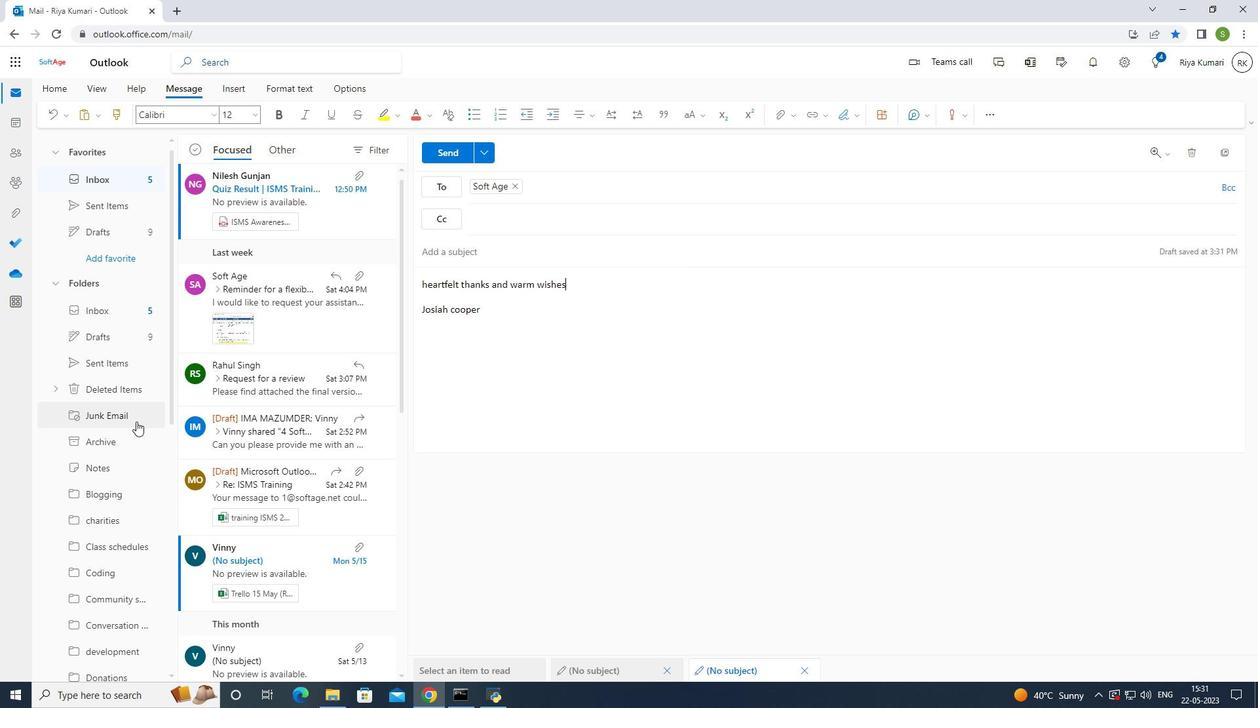 
Action: Mouse scrolled (136, 420) with delta (0, 0)
Screenshot: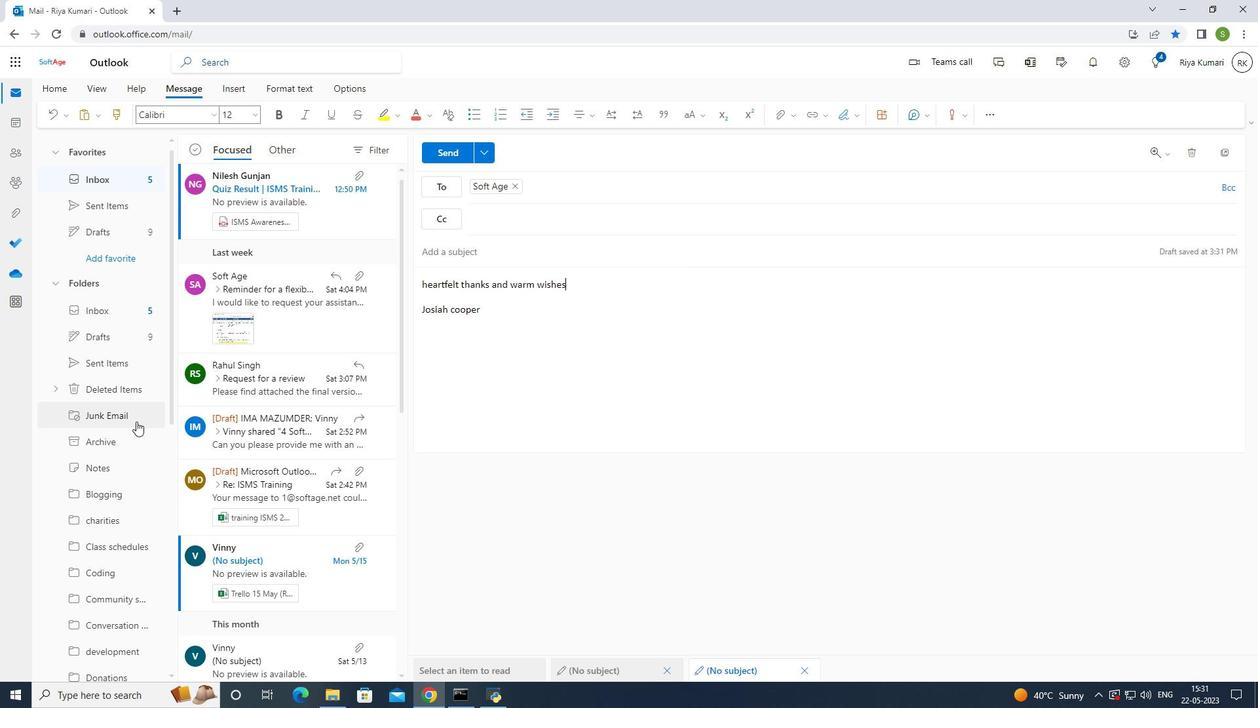 
Action: Mouse scrolled (136, 420) with delta (0, 0)
Screenshot: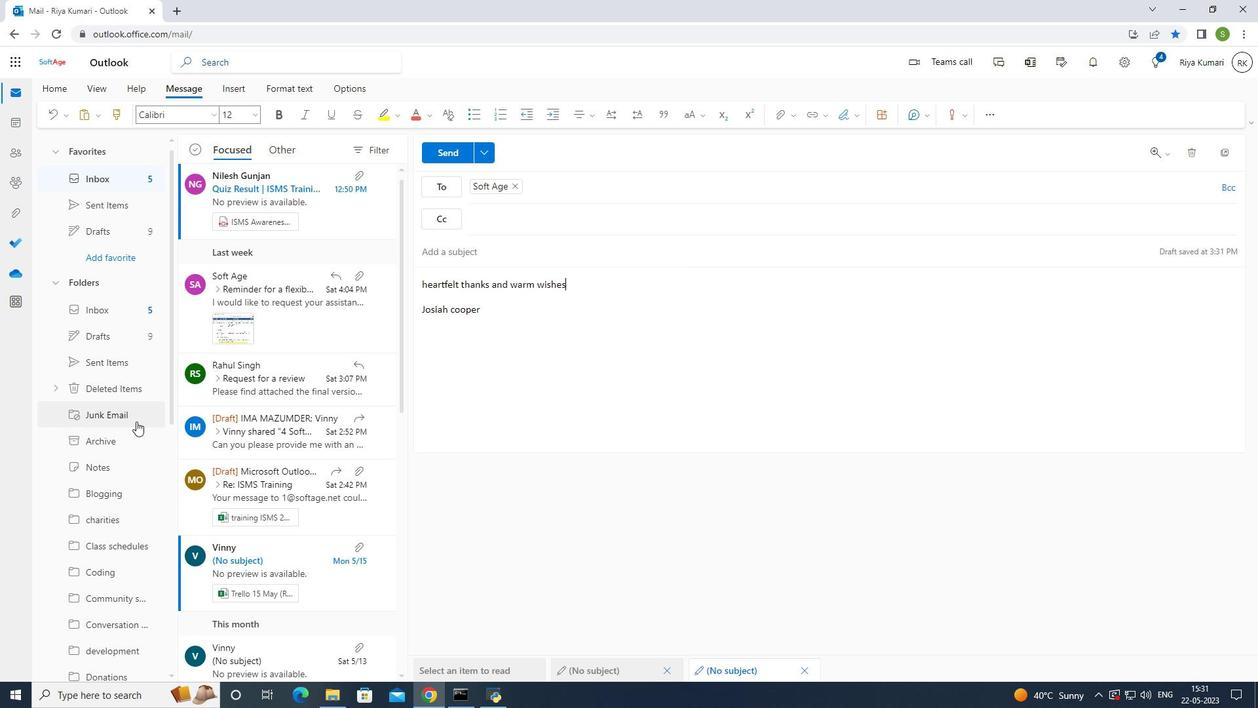 
Action: Mouse moved to (135, 418)
Screenshot: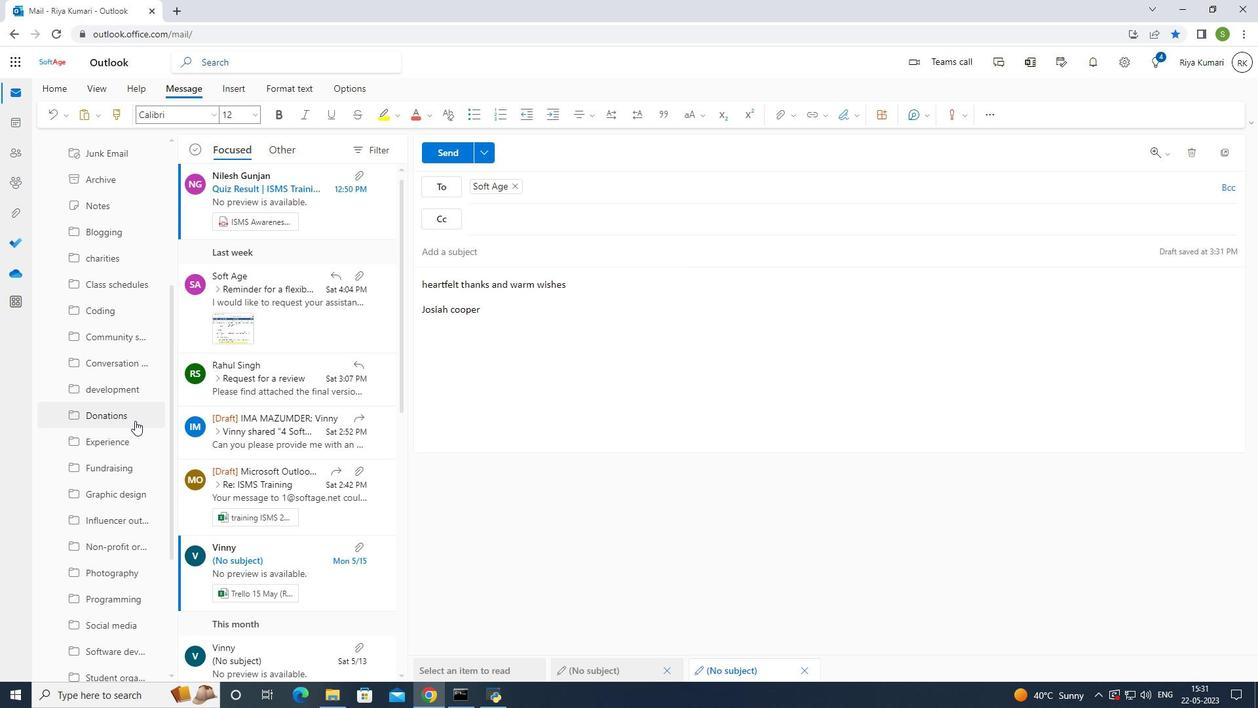 
Action: Mouse scrolled (135, 418) with delta (0, 0)
Screenshot: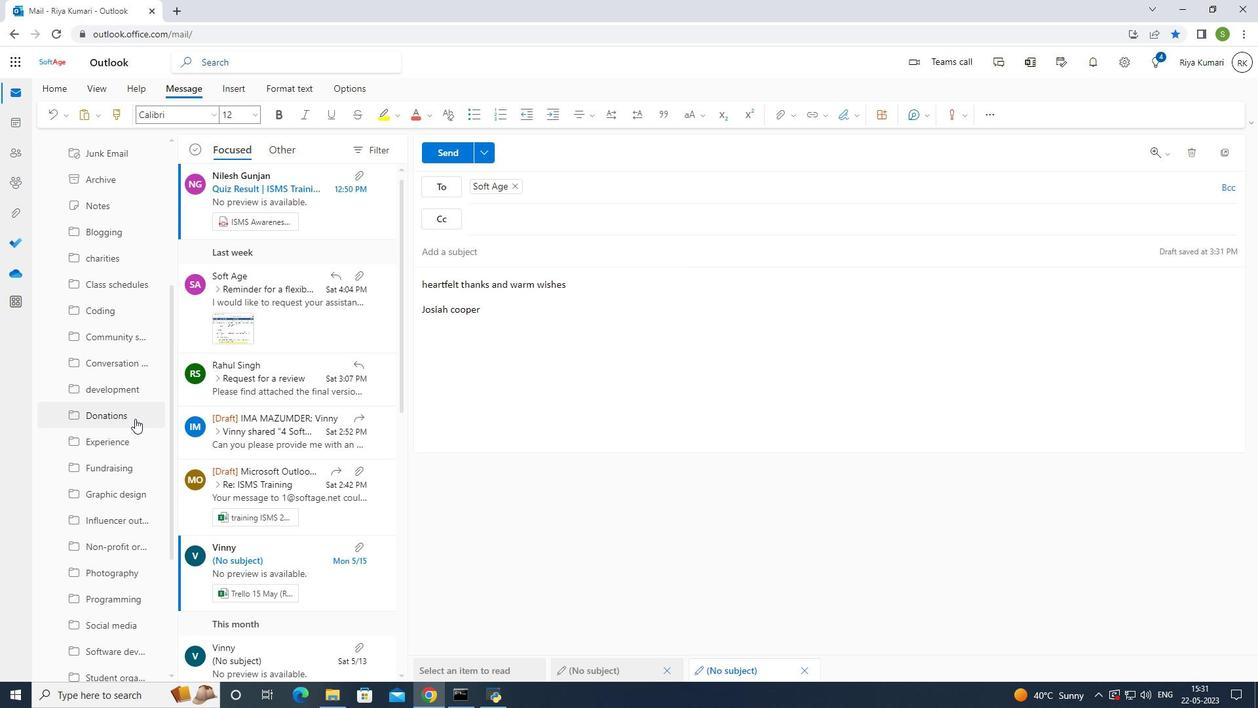 
Action: Mouse scrolled (135, 418) with delta (0, 0)
Screenshot: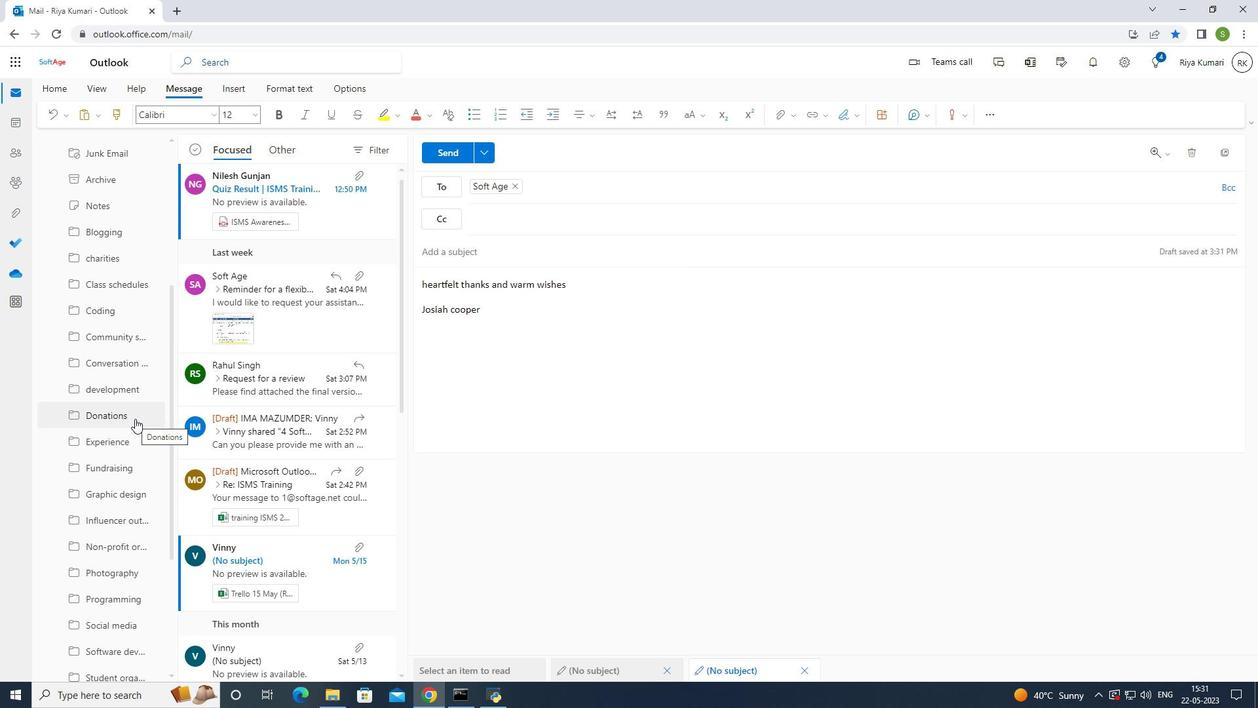 
Action: Mouse scrolled (135, 418) with delta (0, 0)
Screenshot: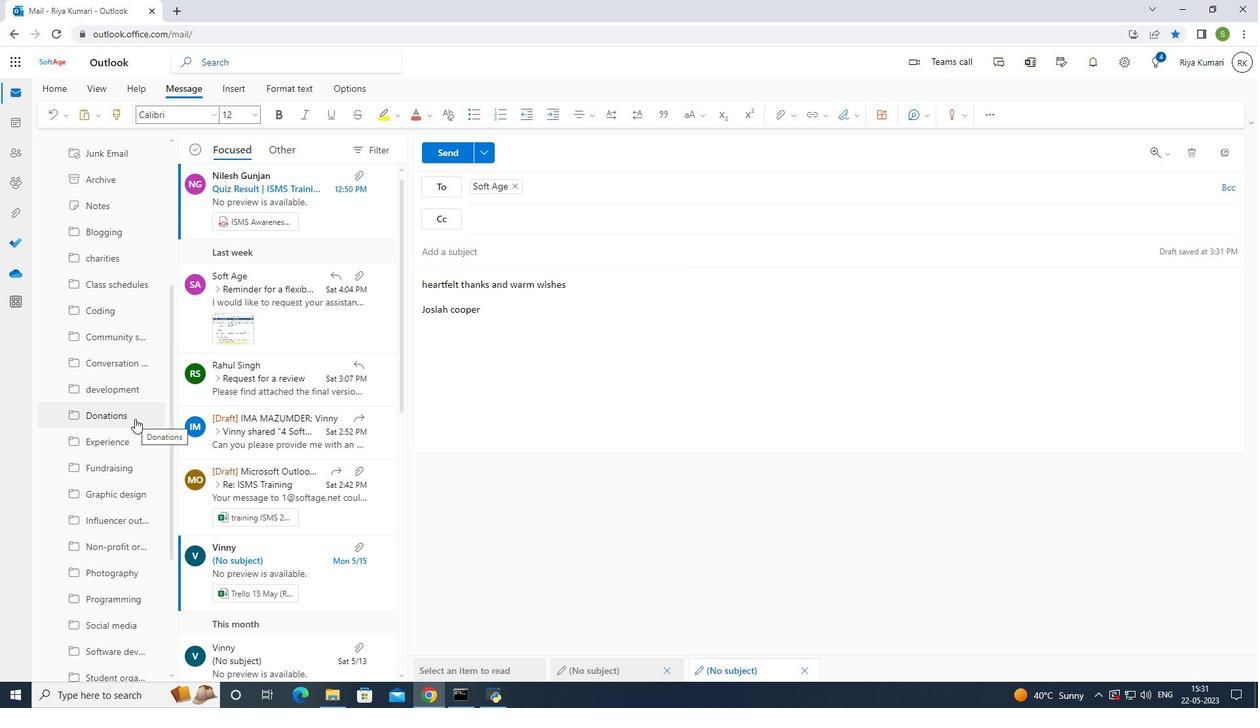 
Action: Mouse scrolled (135, 418) with delta (0, 0)
Screenshot: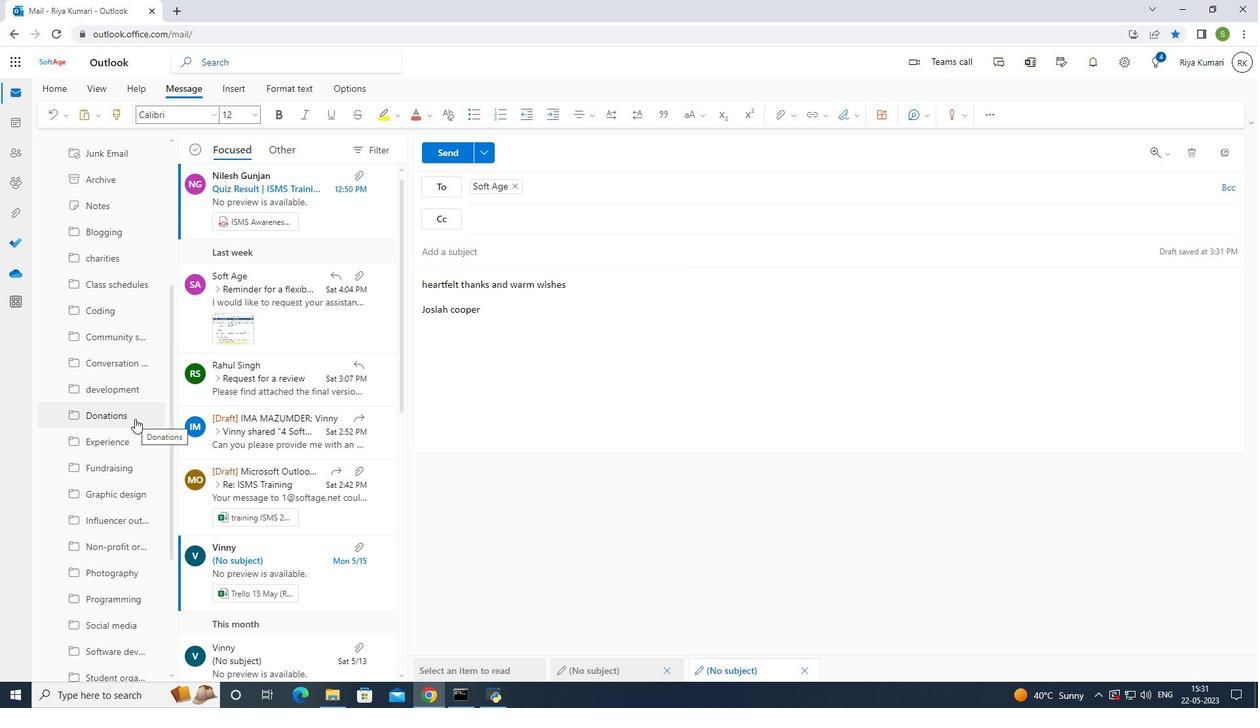 
Action: Mouse scrolled (135, 418) with delta (0, 0)
Screenshot: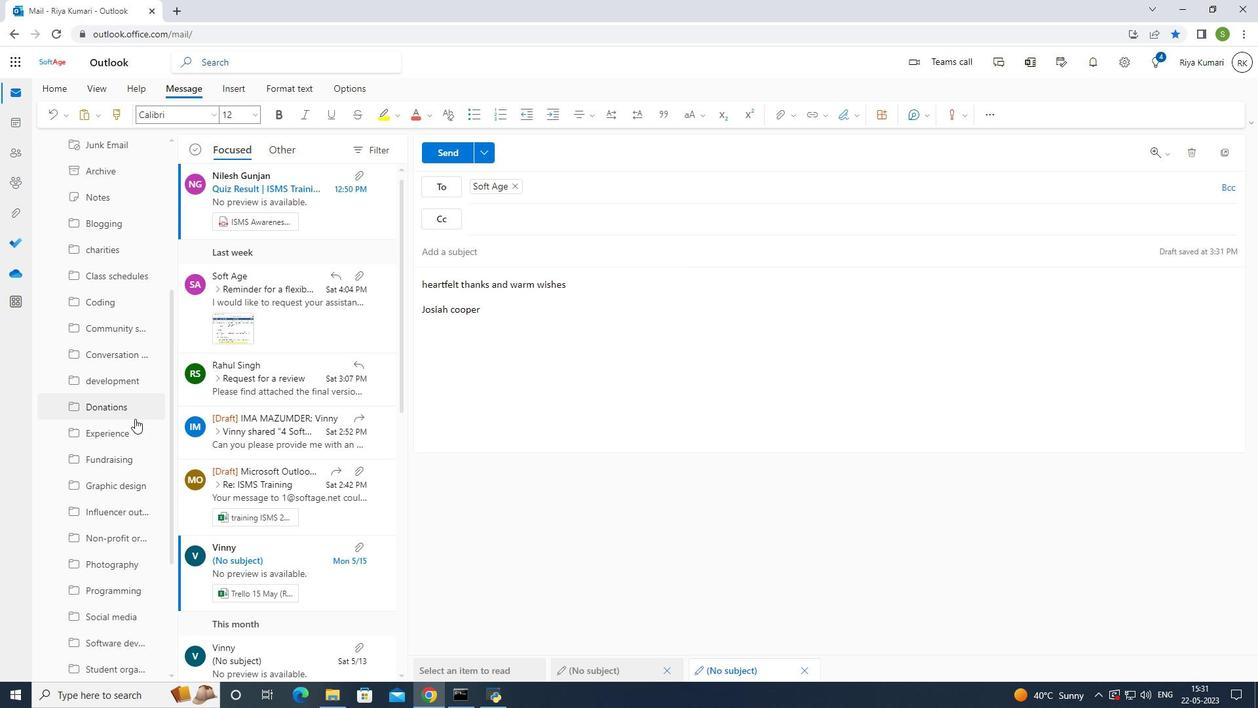 
Action: Mouse scrolled (135, 418) with delta (0, 0)
Screenshot: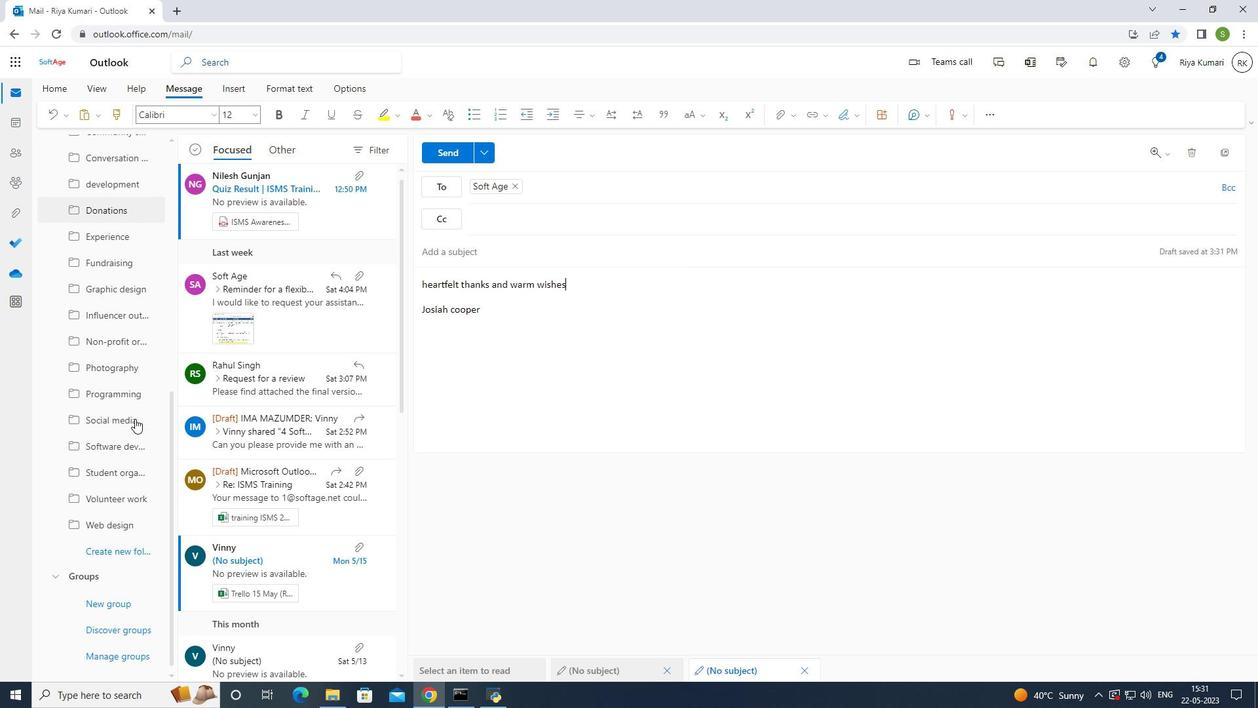 
Action: Mouse moved to (134, 418)
Screenshot: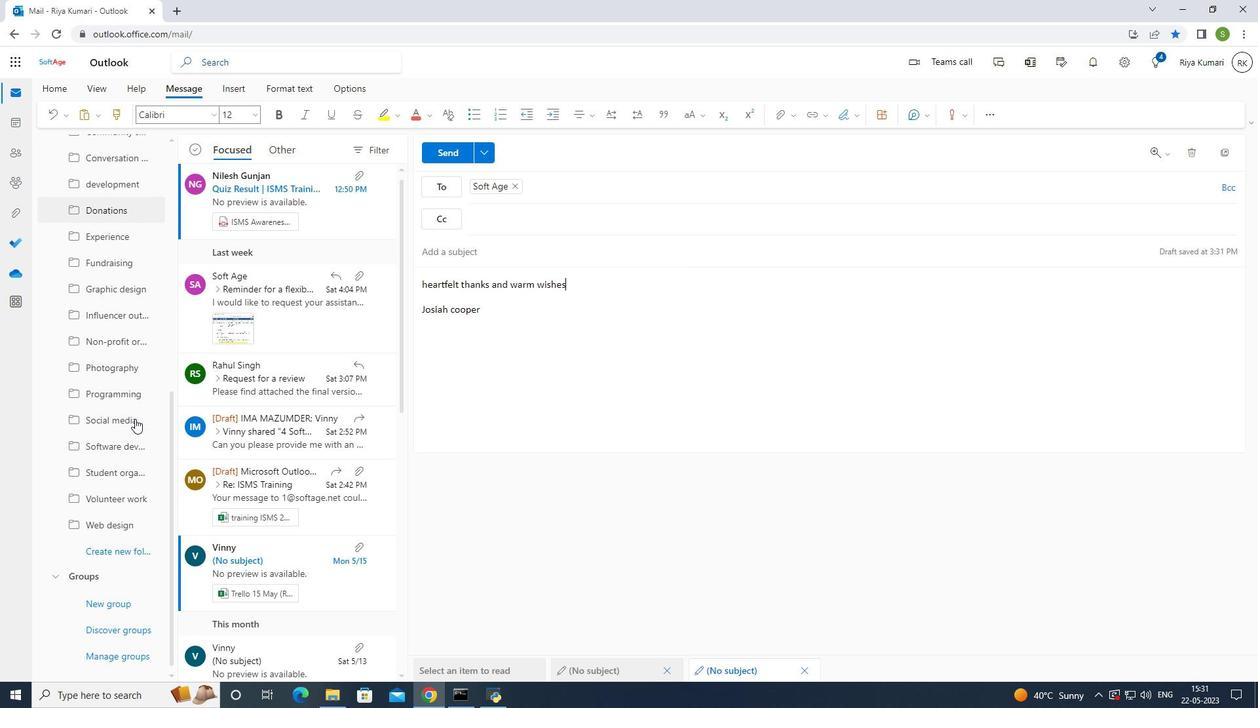 
Action: Mouse scrolled (134, 418) with delta (0, 0)
Screenshot: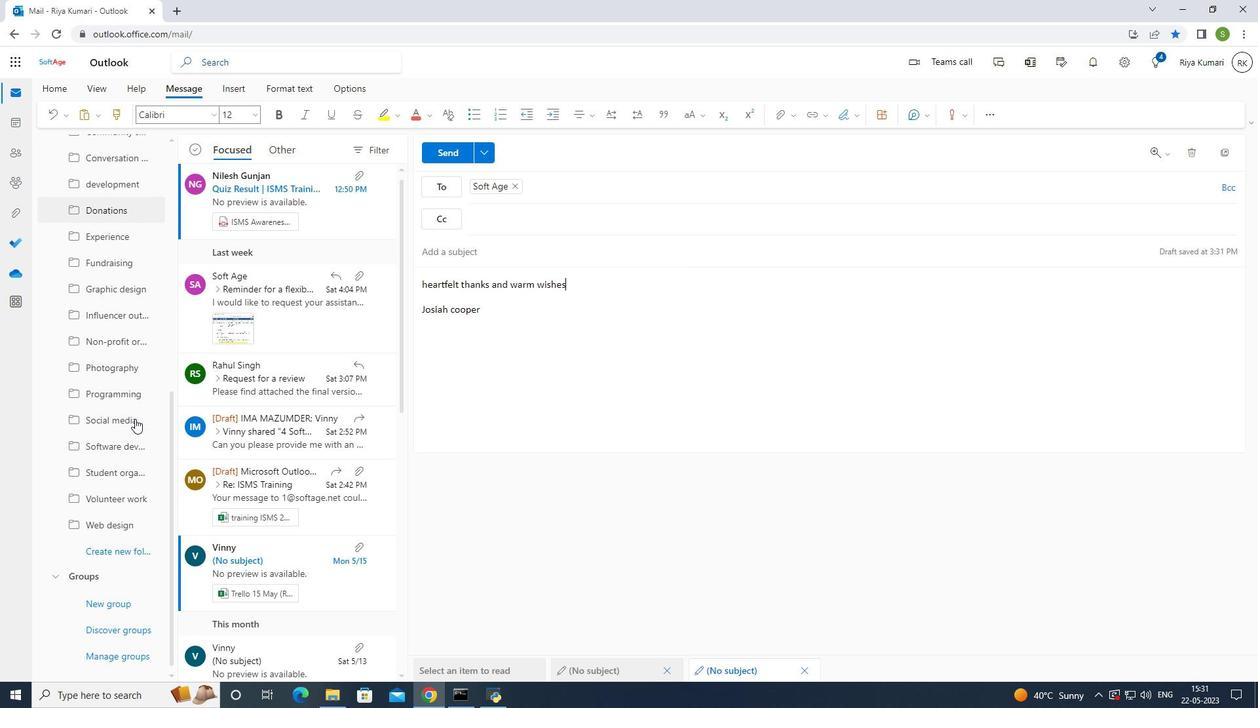 
Action: Mouse scrolled (134, 418) with delta (0, 0)
Screenshot: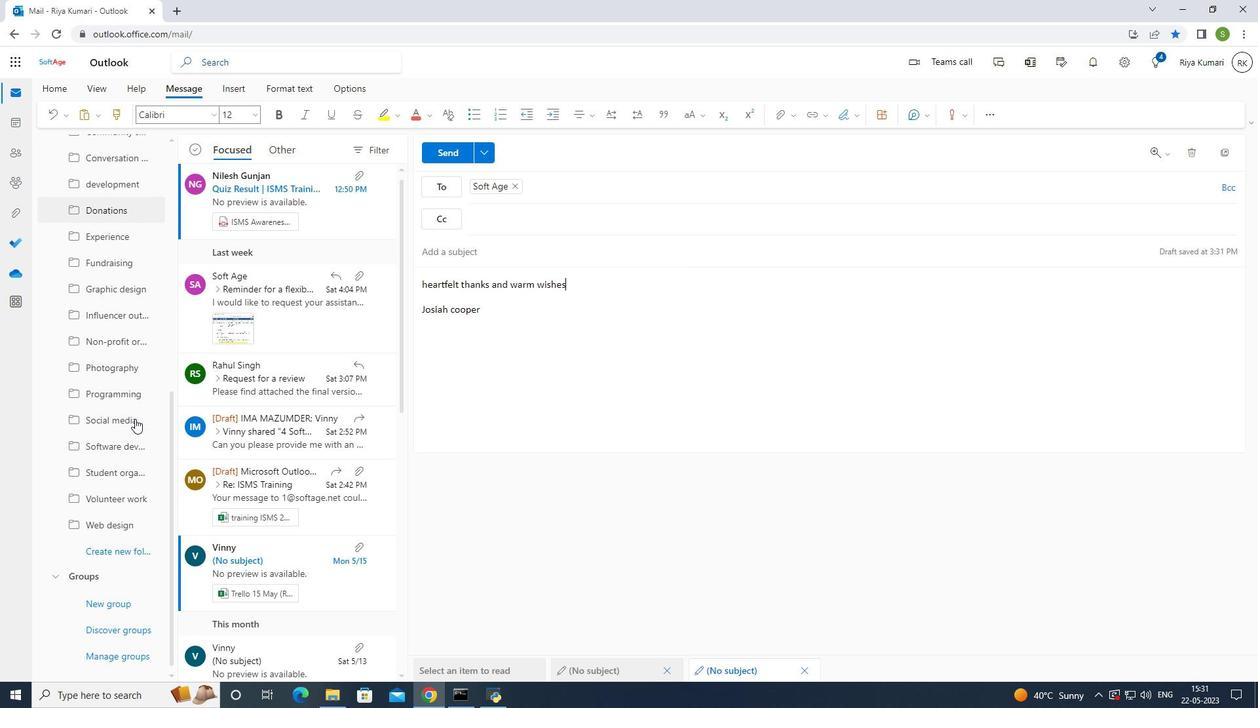 
Action: Mouse scrolled (134, 418) with delta (0, 0)
Screenshot: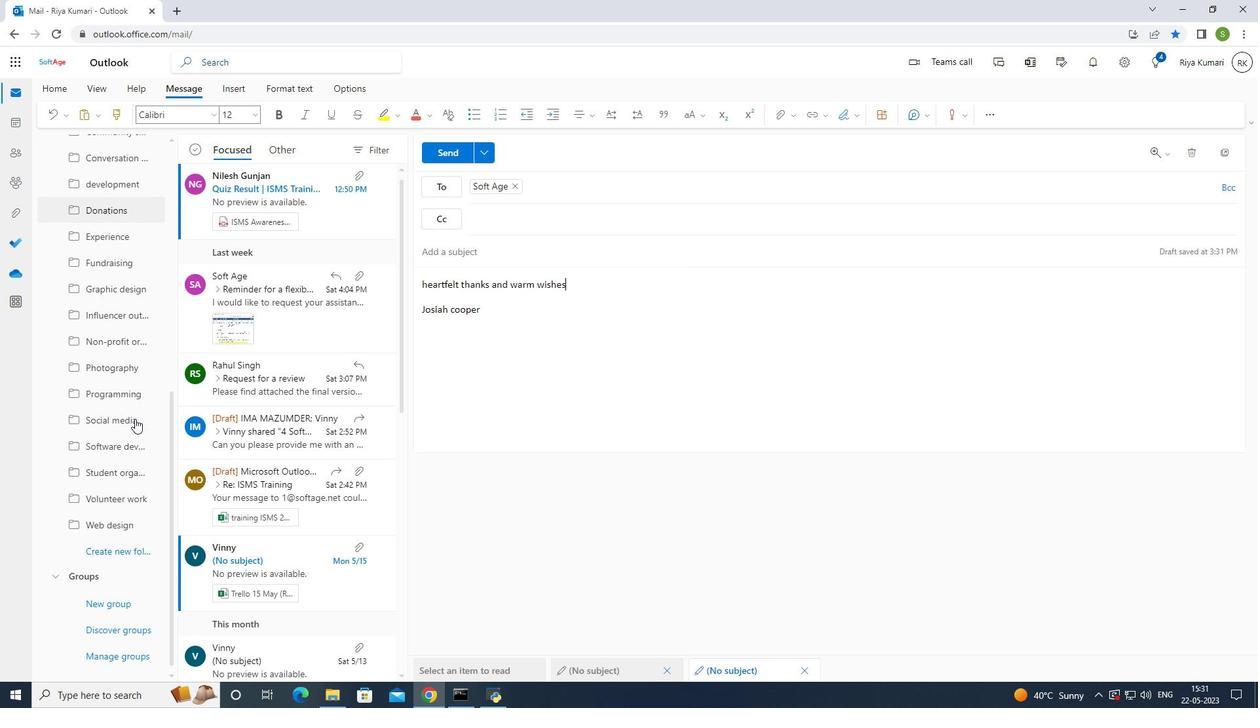 
Action: Mouse scrolled (134, 418) with delta (0, 0)
Screenshot: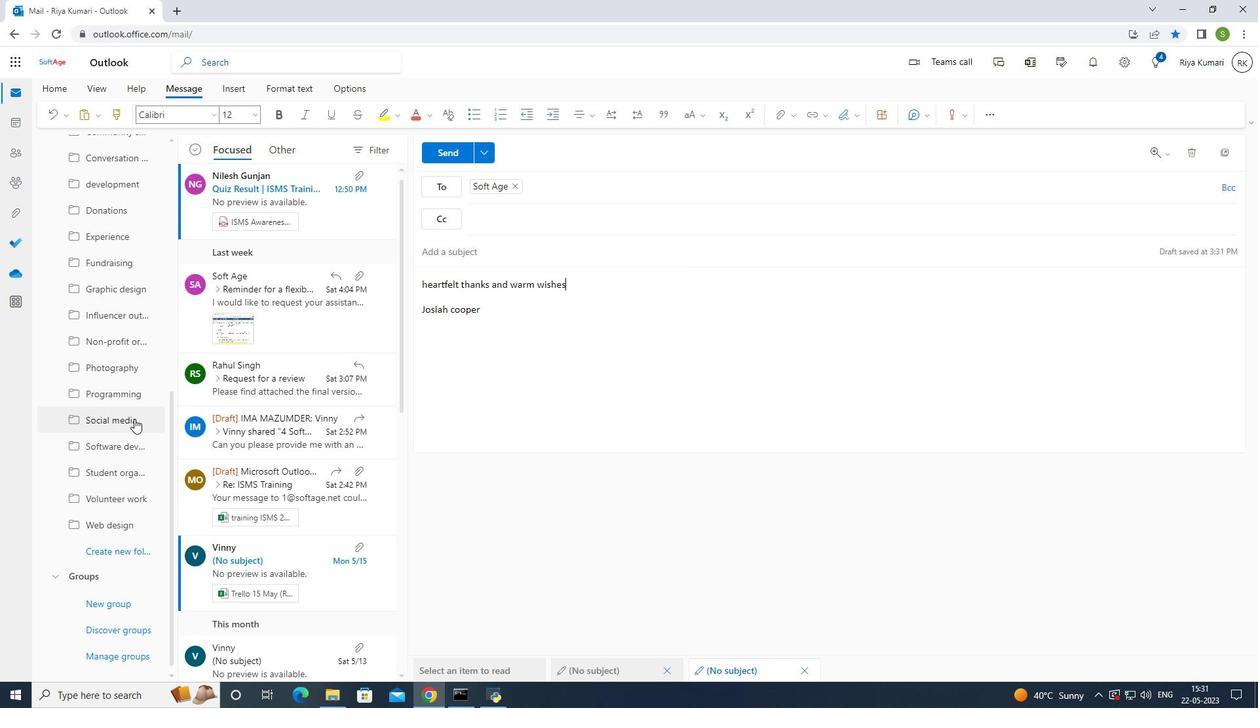 
Action: Mouse scrolled (134, 418) with delta (0, 0)
Screenshot: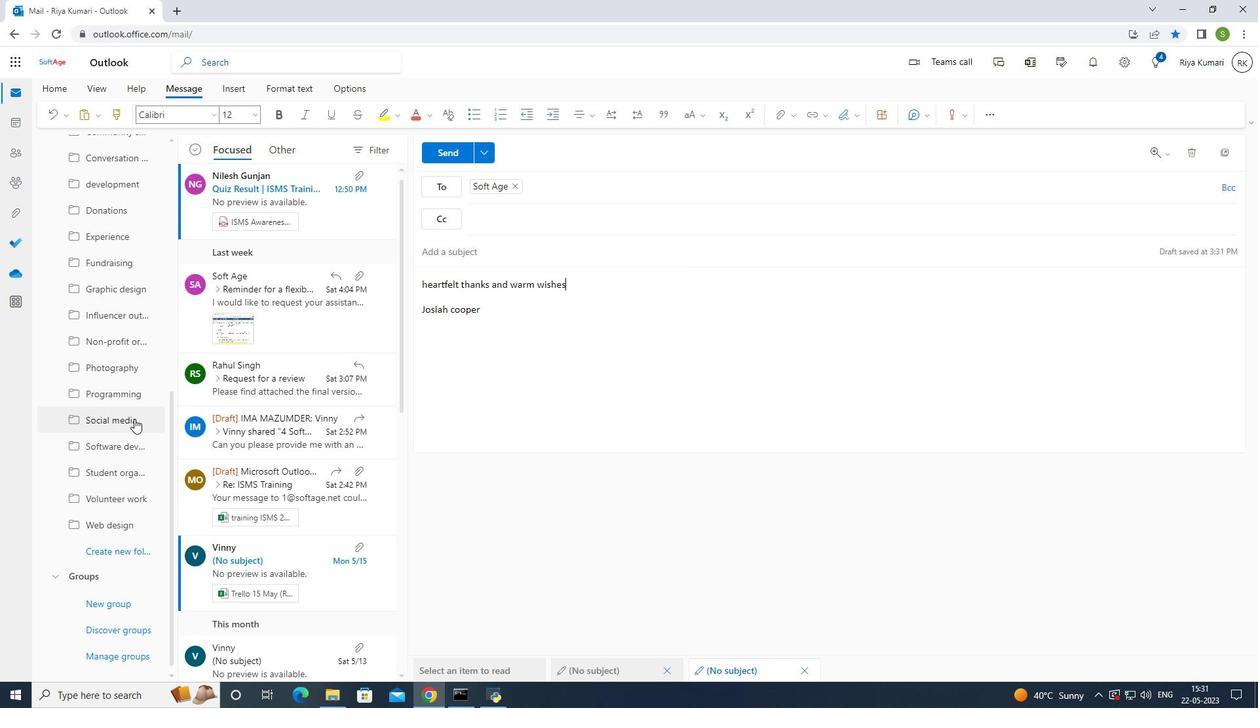 
Action: Mouse scrolled (134, 418) with delta (0, 0)
Screenshot: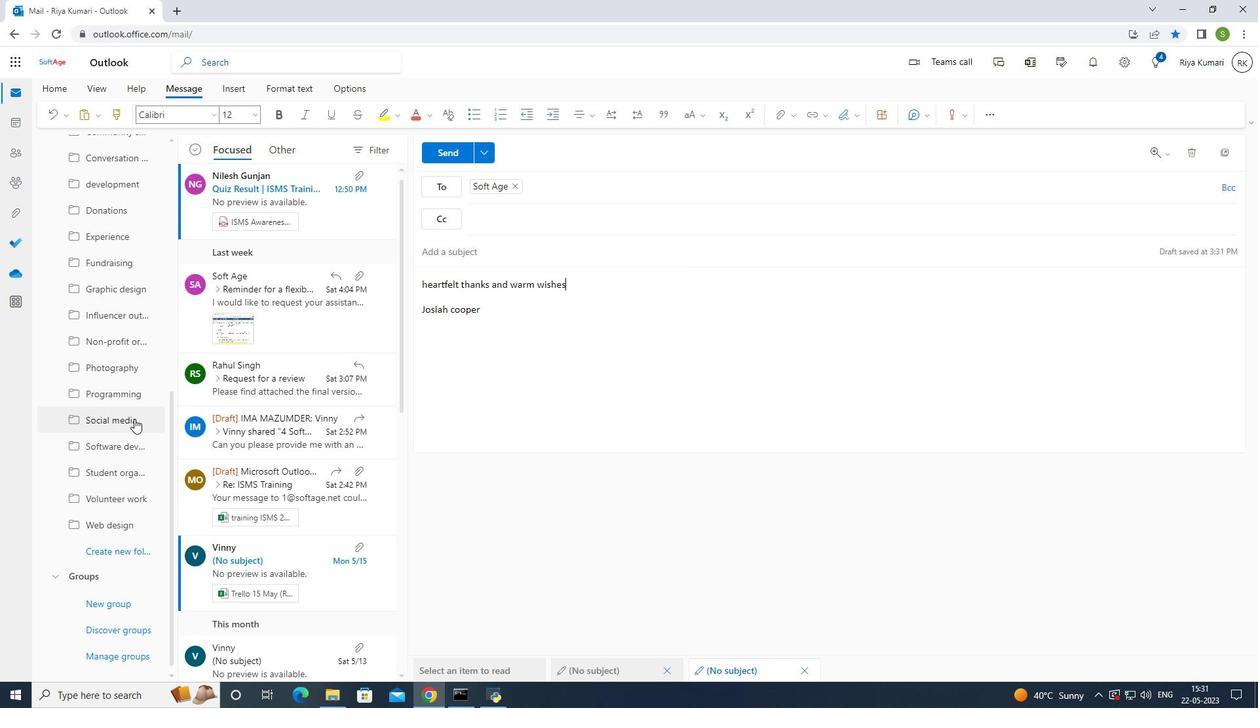 
Action: Mouse scrolled (134, 418) with delta (0, 0)
Screenshot: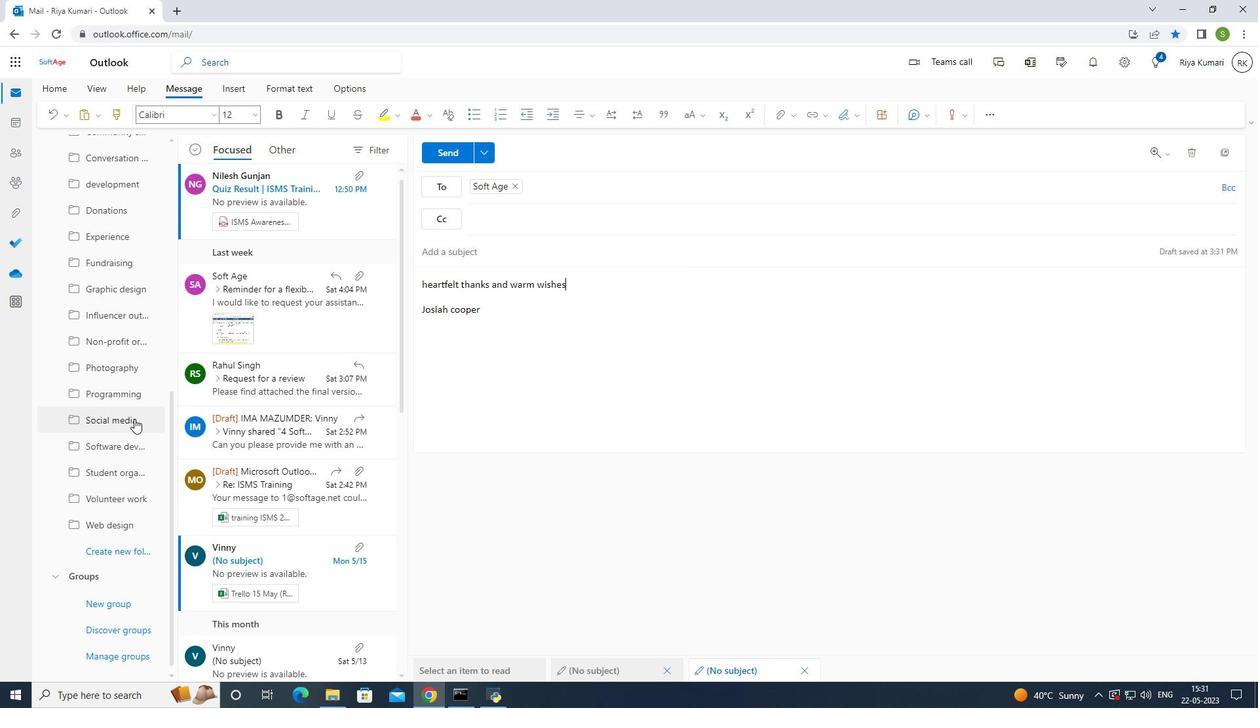 
Action: Mouse moved to (116, 541)
Screenshot: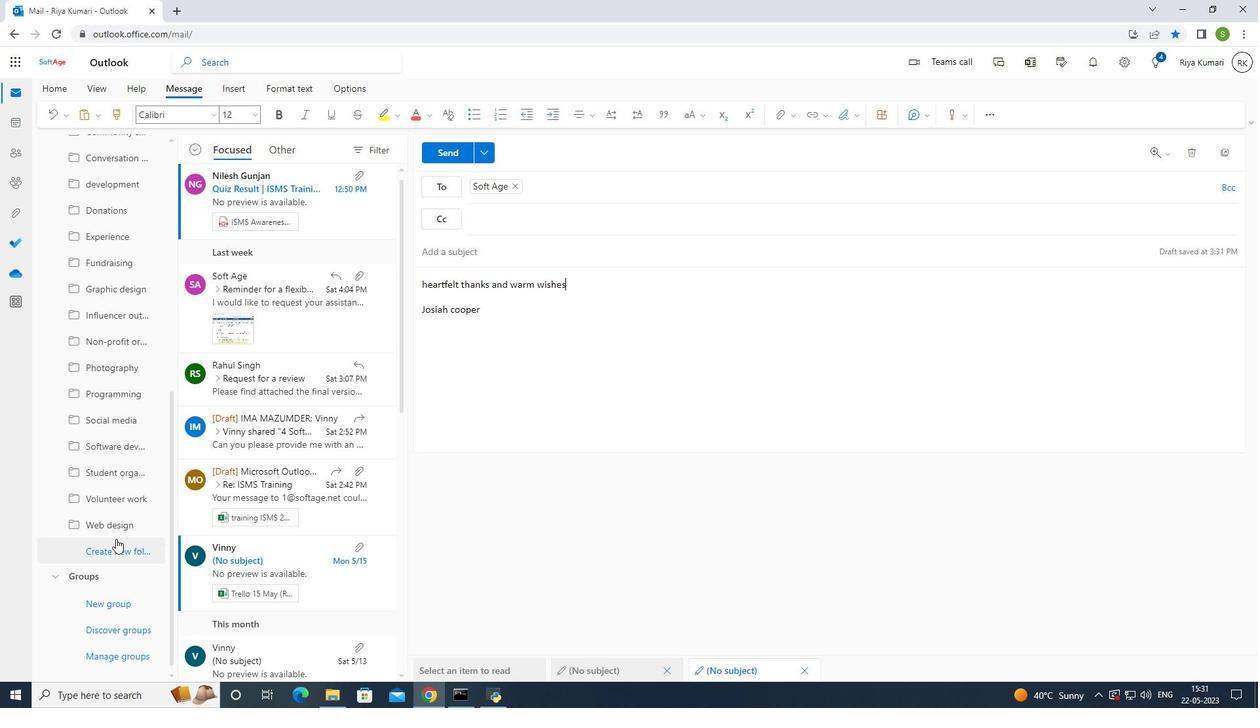 
Action: Mouse pressed left at (116, 541)
Screenshot: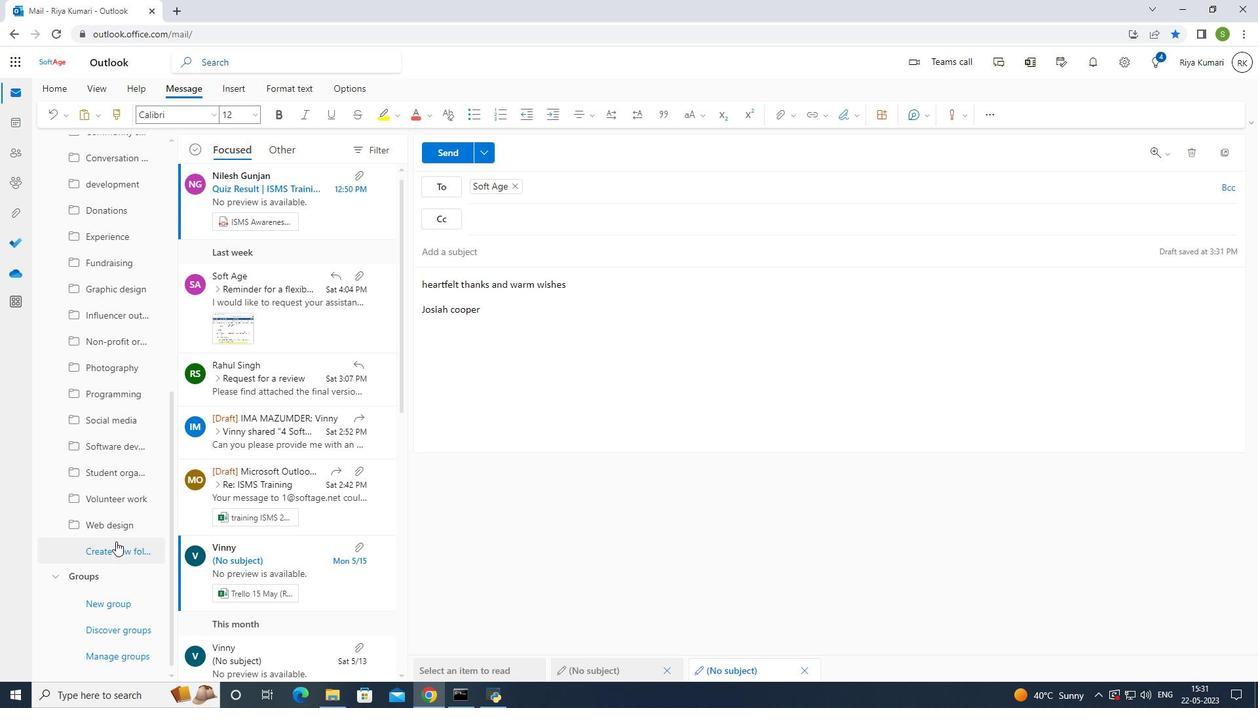 
Action: Mouse moved to (172, 464)
Screenshot: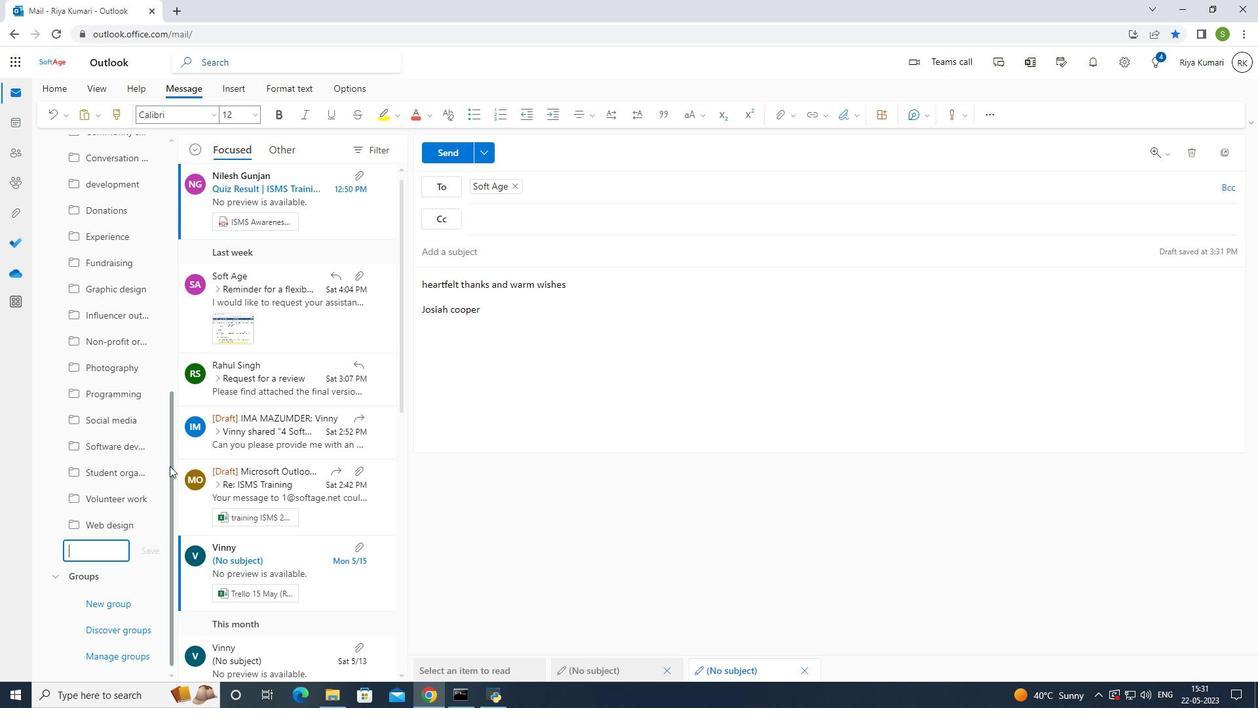 
Action: Key pressed <Key.shift>Usere<Key.backspace><Key.backspace><Key.backspace>er<Key.space>interface
Screenshot: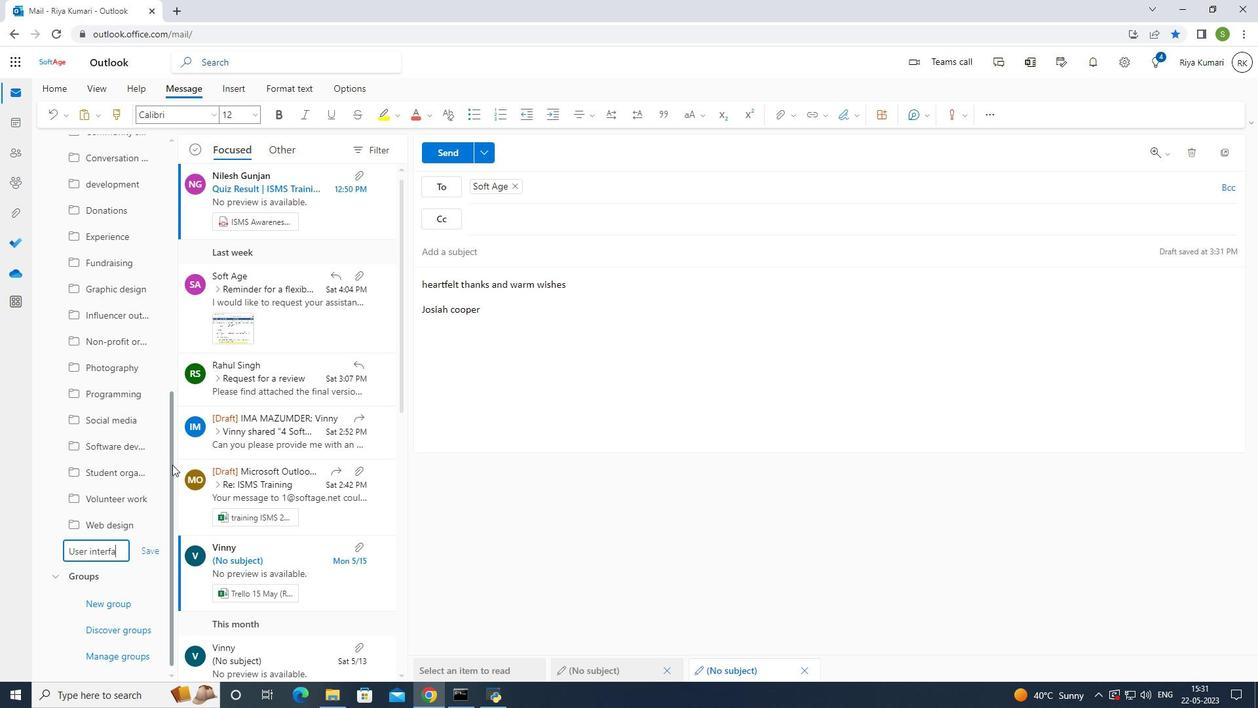 
Action: Mouse moved to (156, 545)
Screenshot: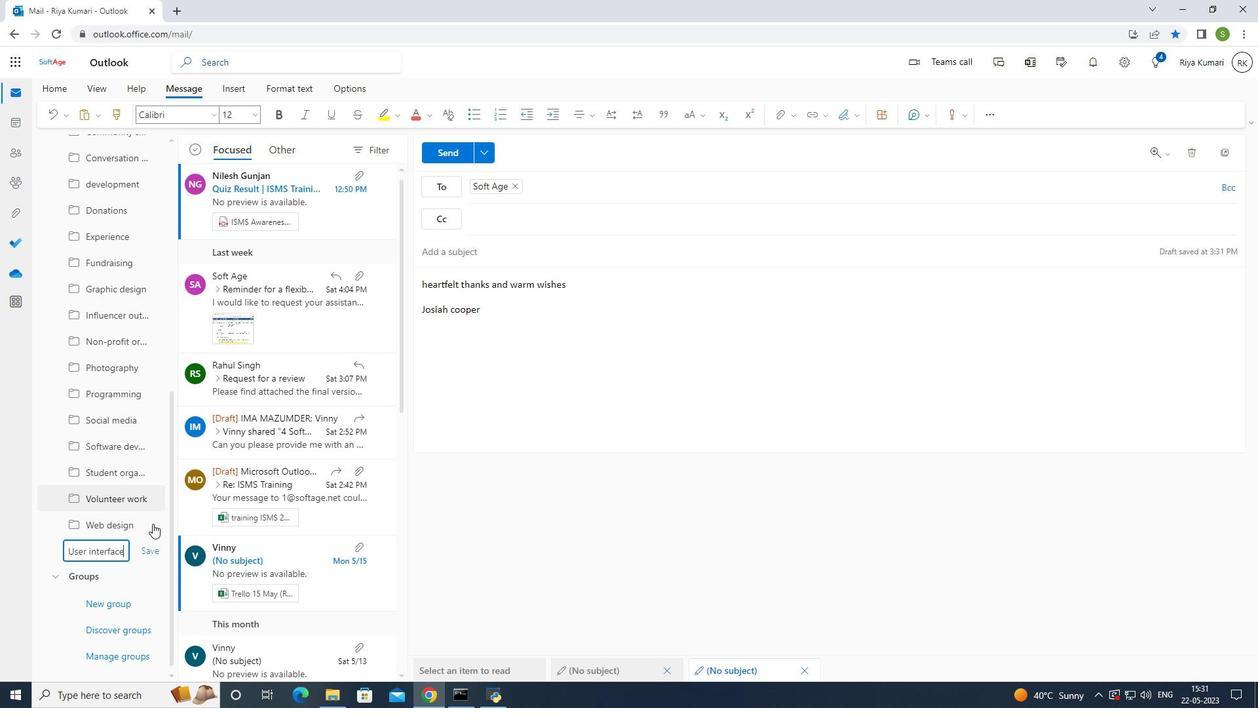 
Action: Mouse pressed left at (156, 545)
Screenshot: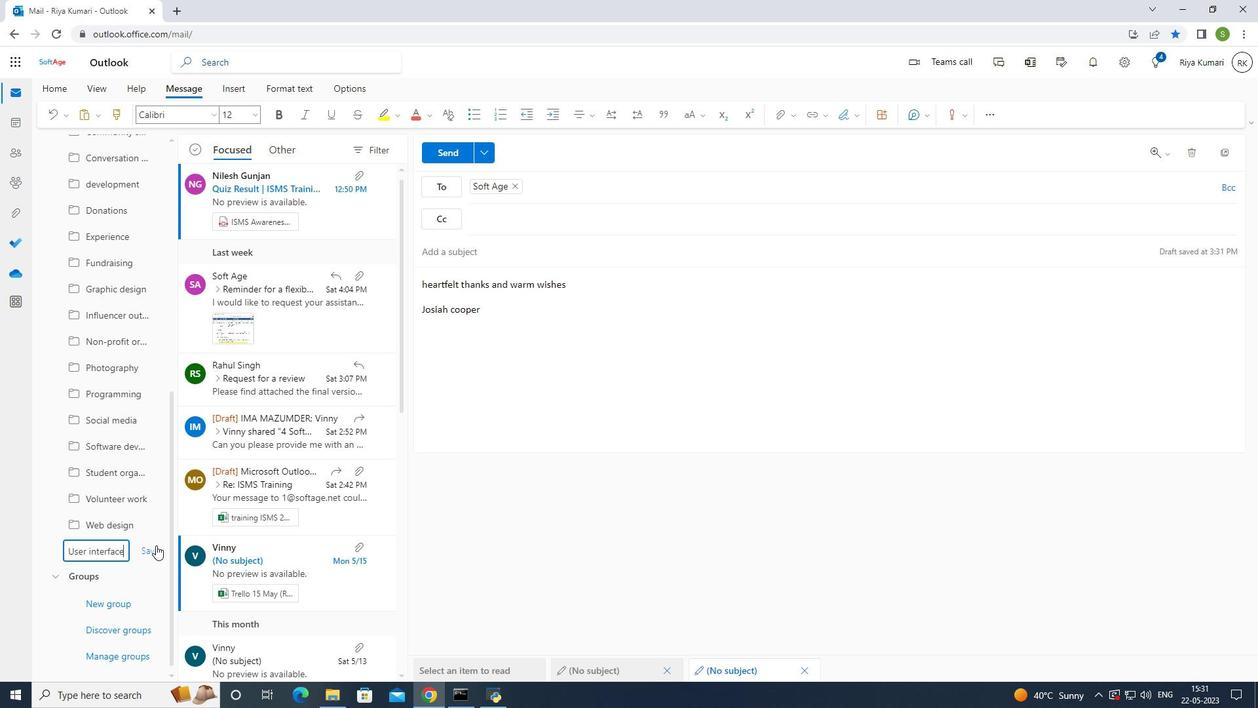 
Action: Mouse moved to (432, 155)
Screenshot: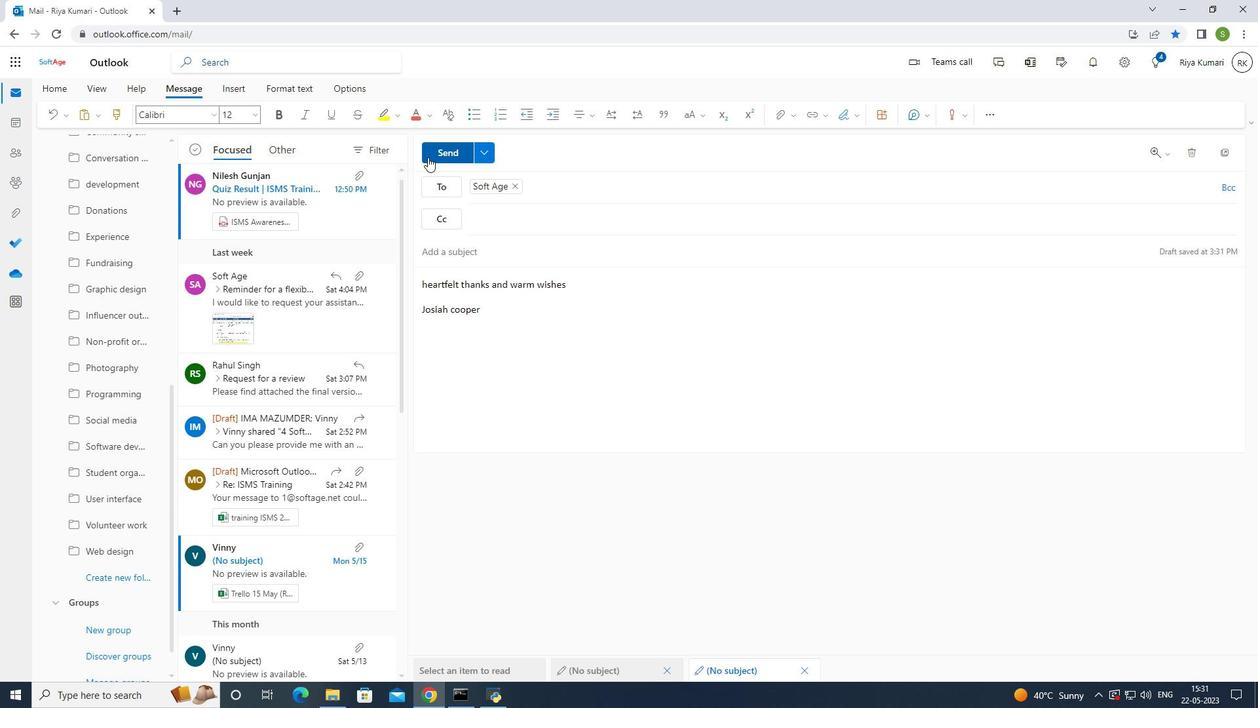 
Action: Mouse pressed left at (432, 155)
Screenshot: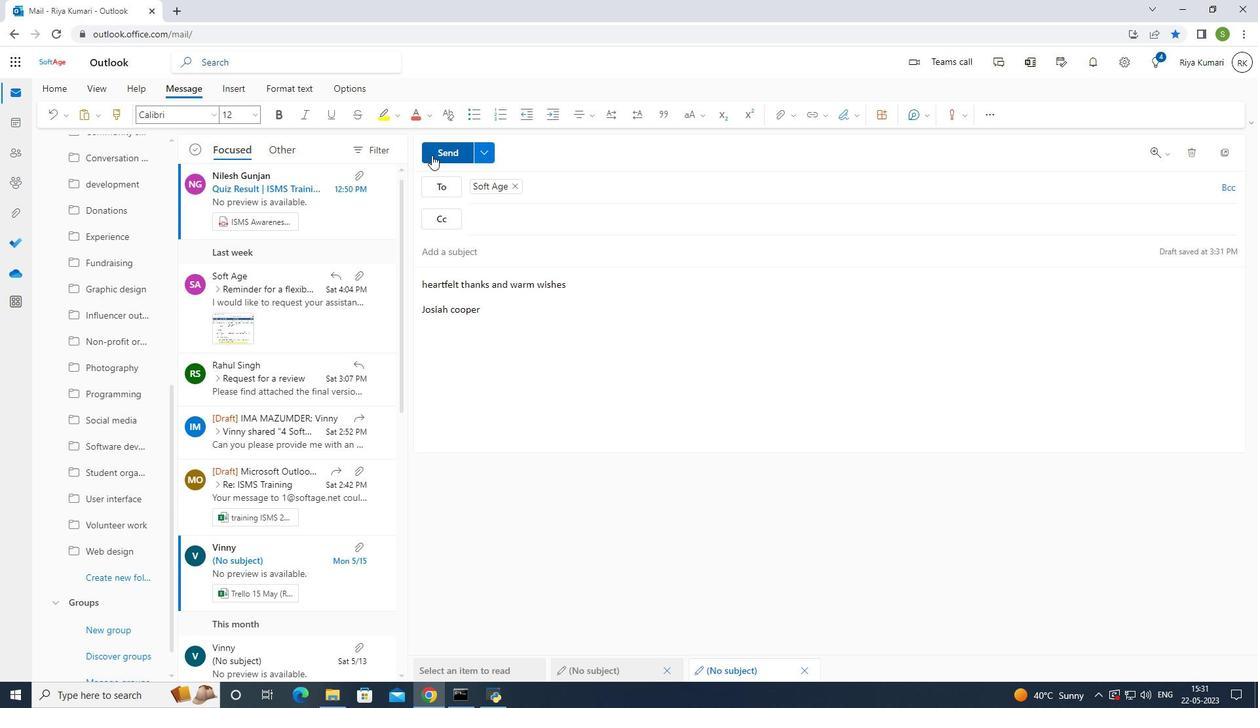 
Action: Mouse moved to (601, 397)
Screenshot: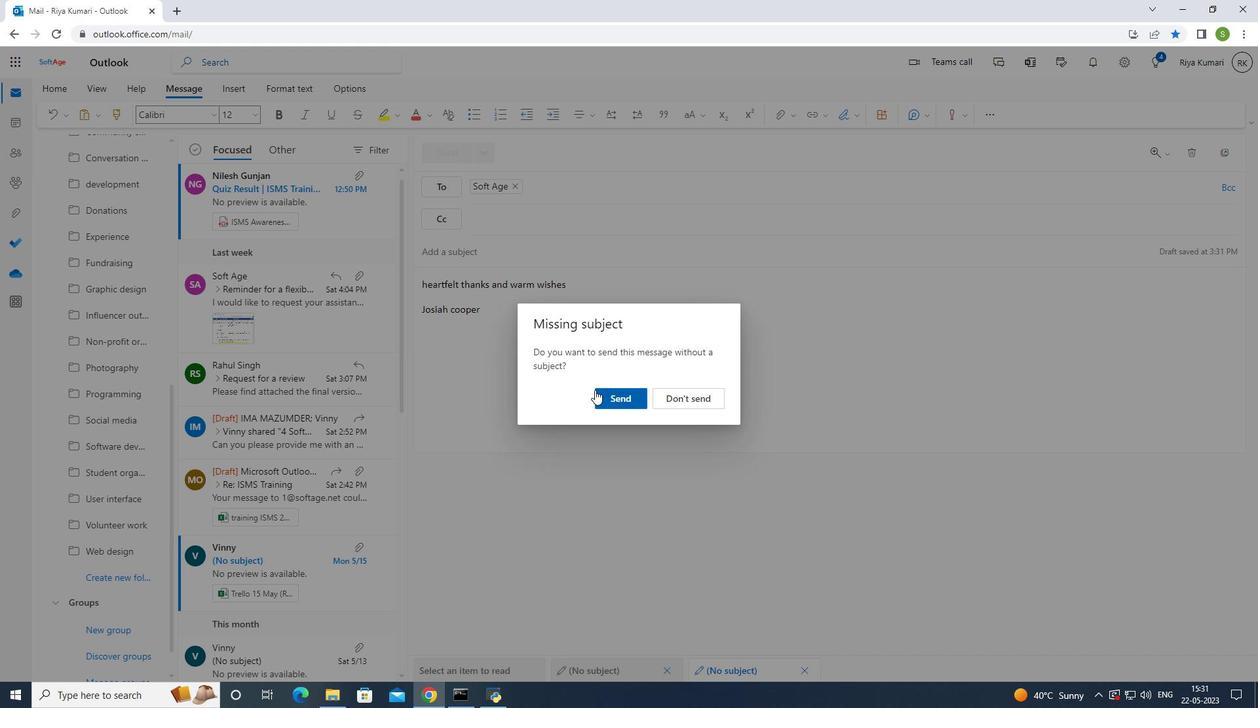 
Action: Mouse pressed left at (601, 397)
Screenshot: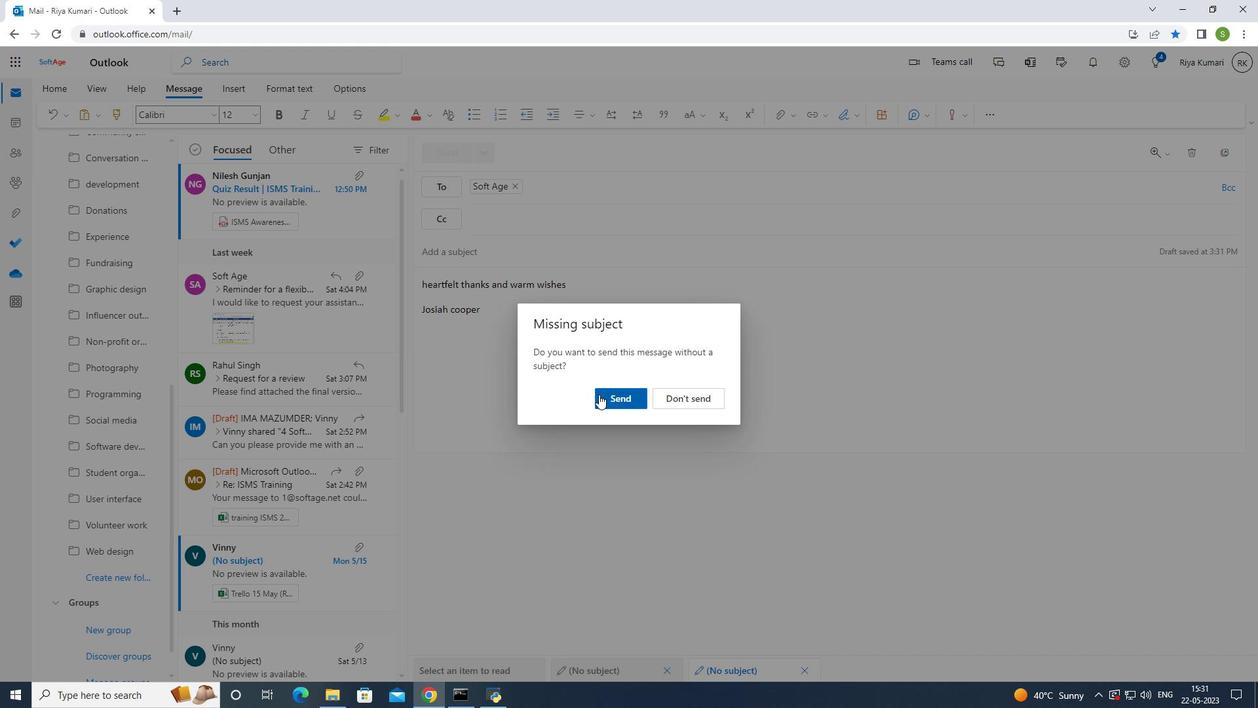 
Action: Mouse moved to (601, 397)
Screenshot: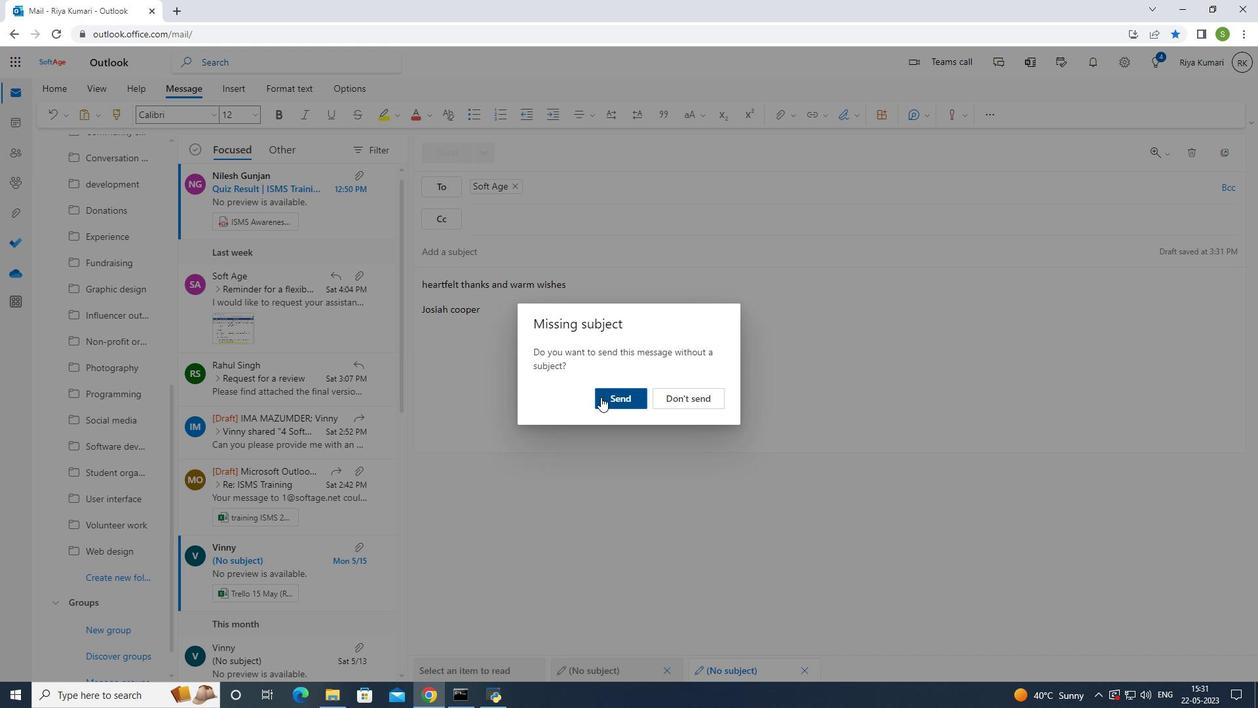 
